 Task: Set Duration of Sprint called Sprint0000000265 in Scrum Project Project0000000089 to 1 week in Jira. Set Duration of Sprint called Sprint0000000266 in Scrum Project Project0000000089 to 2 weeks in Jira. Set Duration of Sprint called Sprint0000000267 in Scrum Project Project0000000089 to 3 weeks in Jira. Create a Sprint called Sprint0000000268 in Scrum Project Project0000000090 in Jira. Create a Sprint called Sprint0000000269 in Scrum Project Project0000000090 in Jira
Action: Mouse moved to (567, 496)
Screenshot: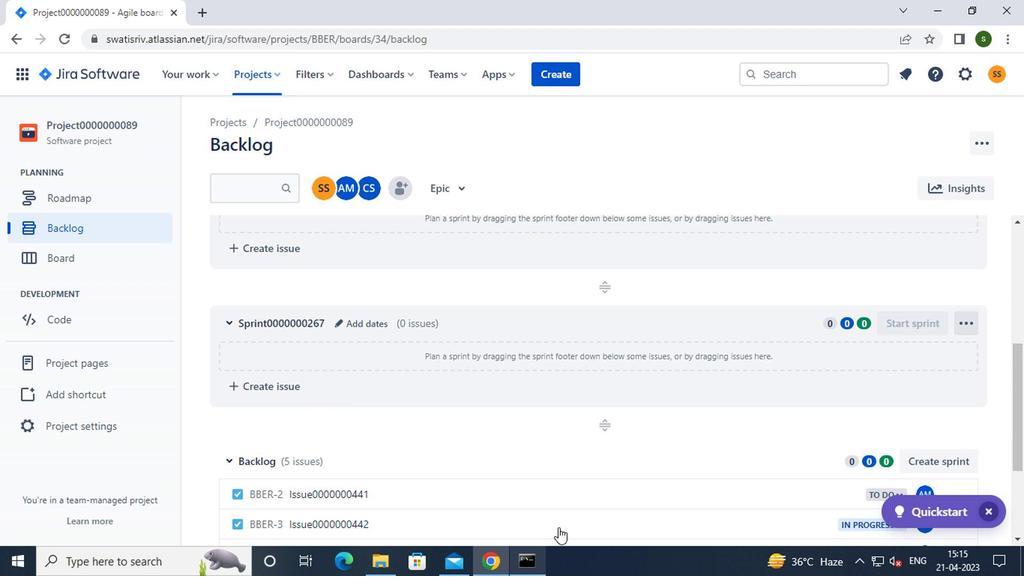
Action: Mouse scrolled (567, 497) with delta (0, 1)
Screenshot: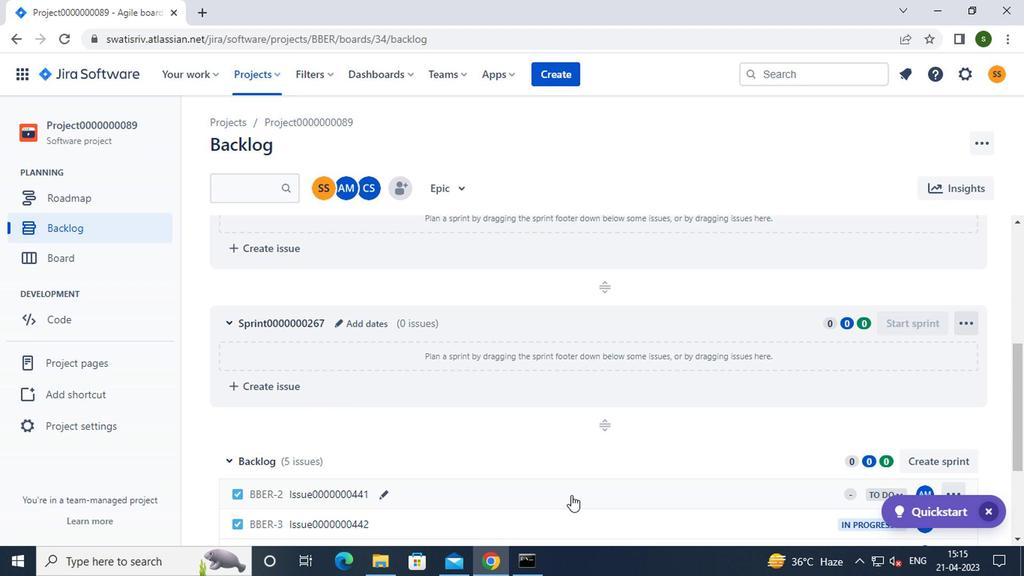 
Action: Mouse scrolled (567, 497) with delta (0, 1)
Screenshot: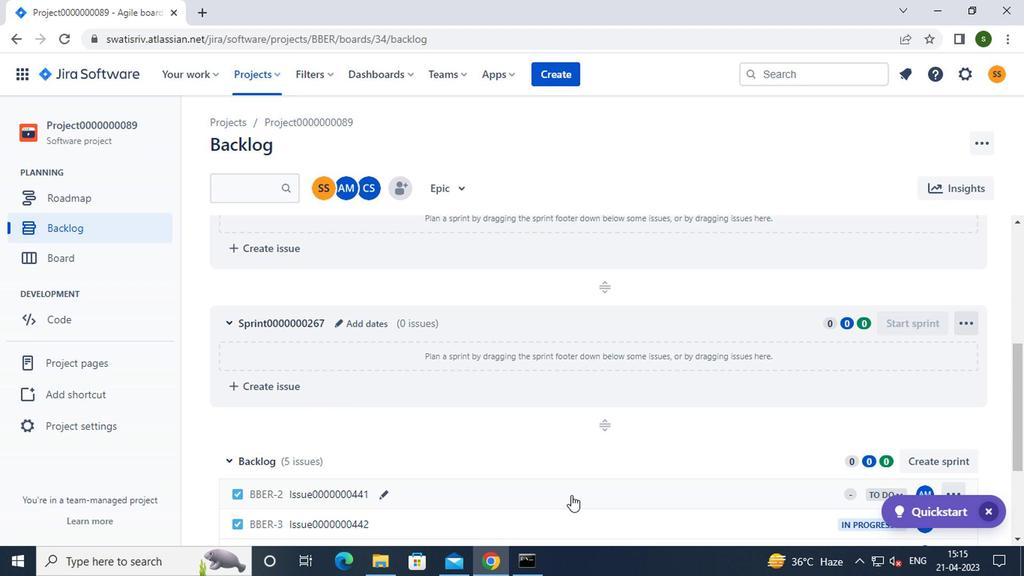 
Action: Mouse scrolled (567, 497) with delta (0, 1)
Screenshot: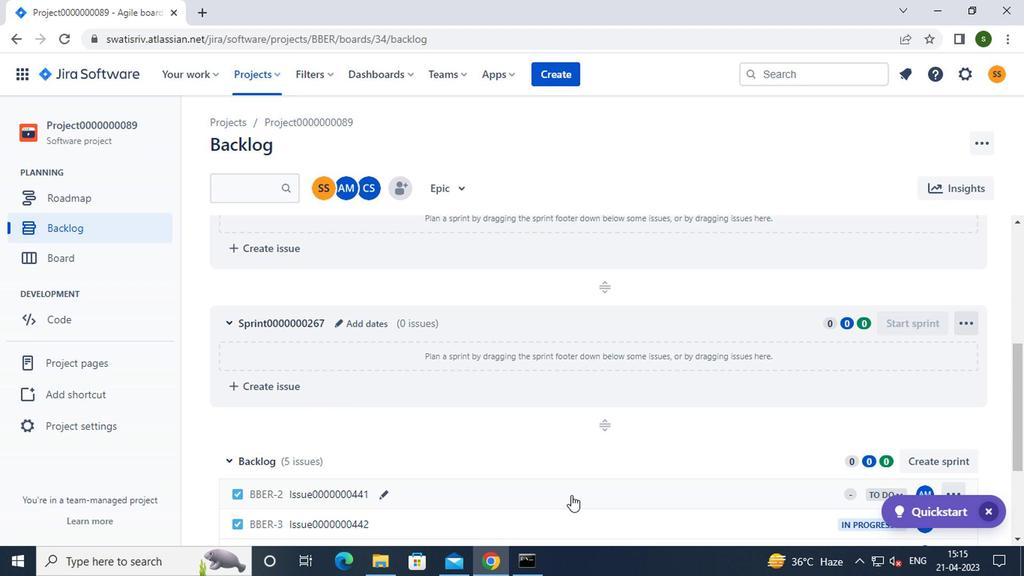 
Action: Mouse scrolled (567, 497) with delta (0, 1)
Screenshot: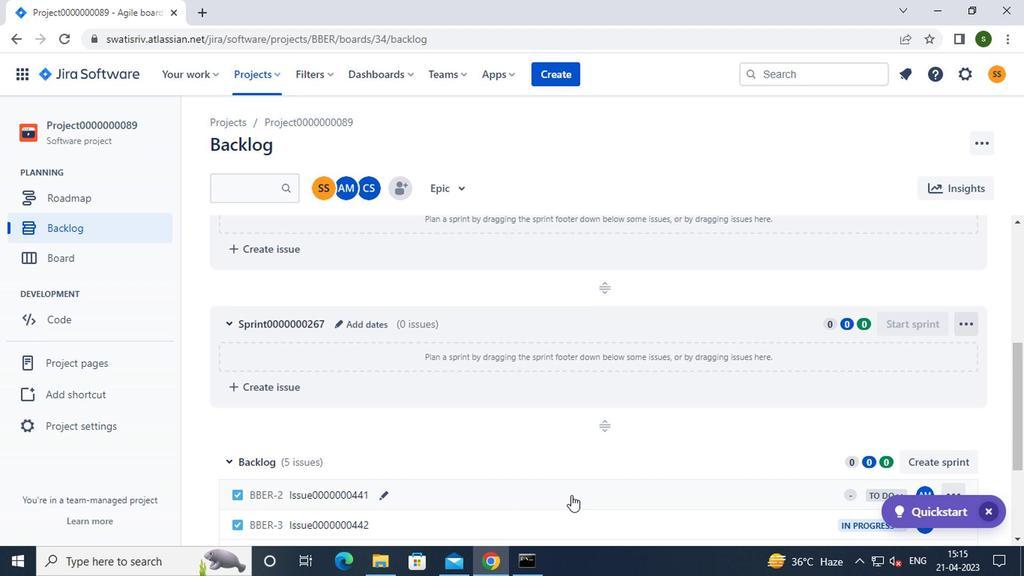 
Action: Mouse moved to (376, 239)
Screenshot: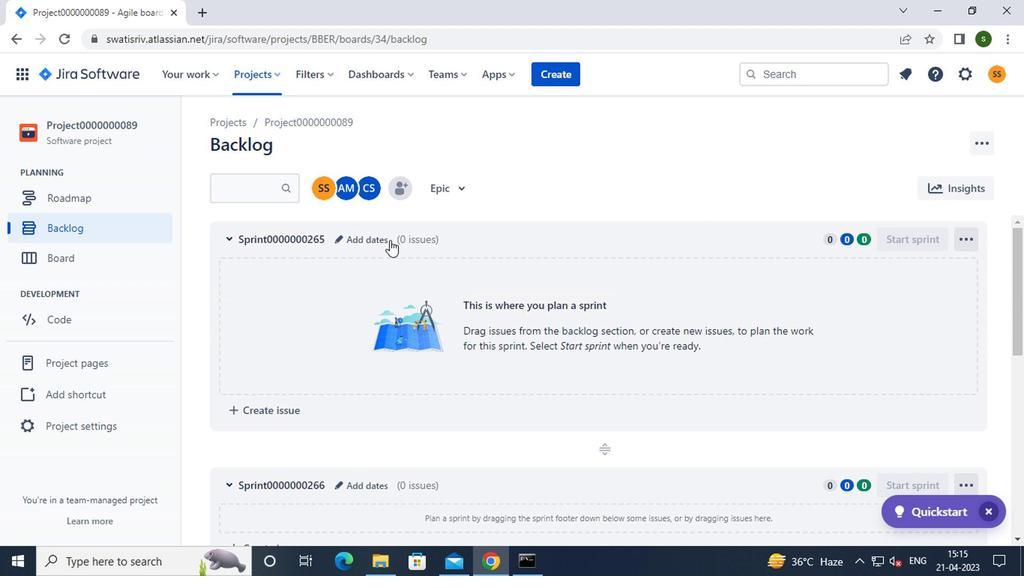 
Action: Mouse pressed left at (376, 239)
Screenshot: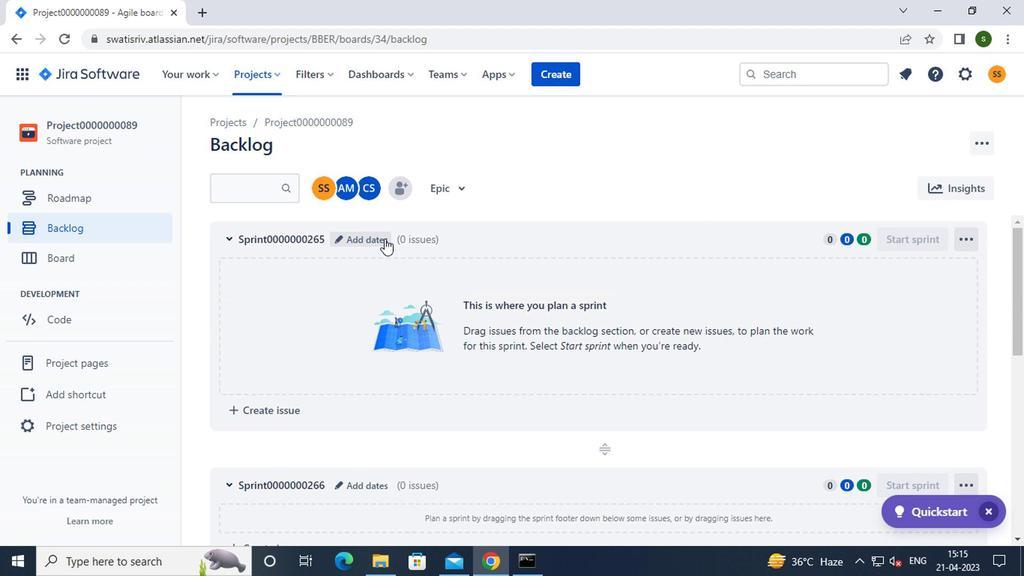 
Action: Mouse moved to (394, 236)
Screenshot: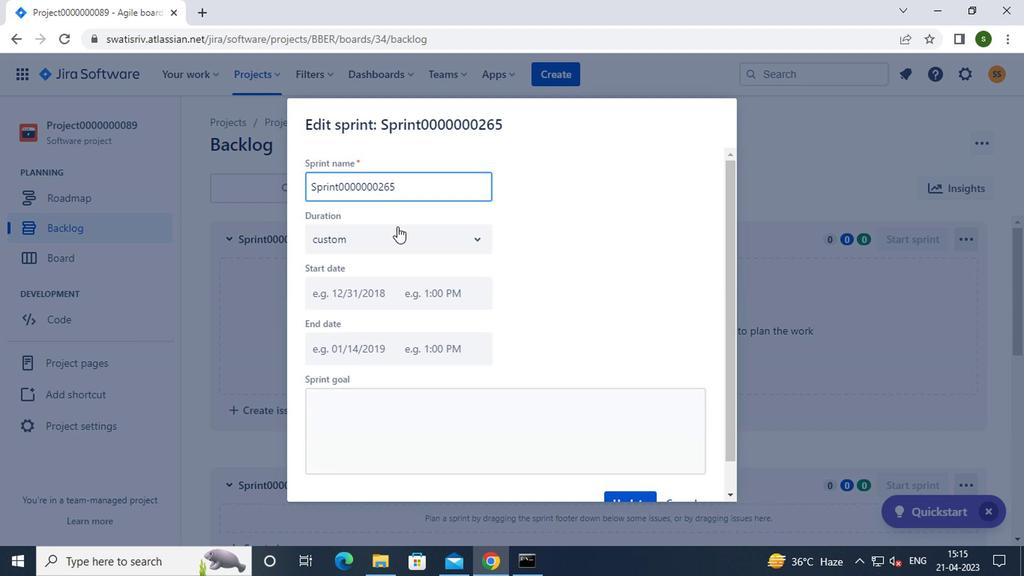 
Action: Mouse pressed left at (394, 236)
Screenshot: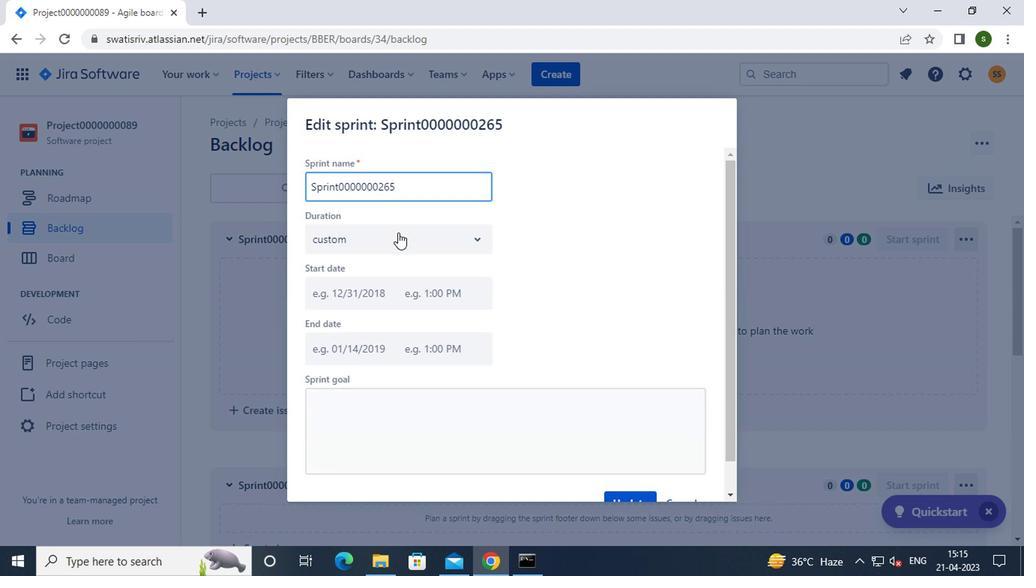 
Action: Mouse moved to (364, 282)
Screenshot: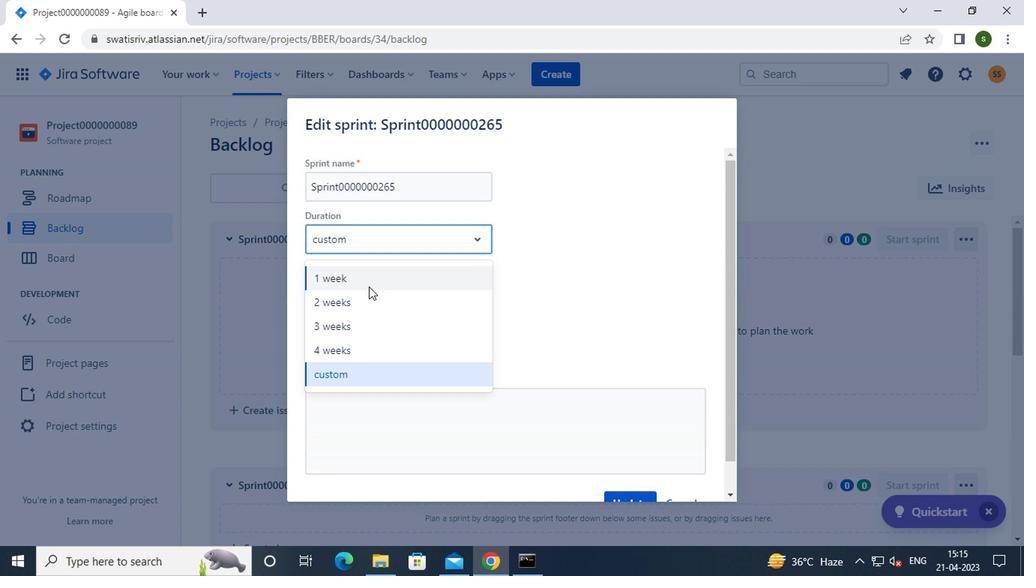 
Action: Mouse pressed left at (364, 282)
Screenshot: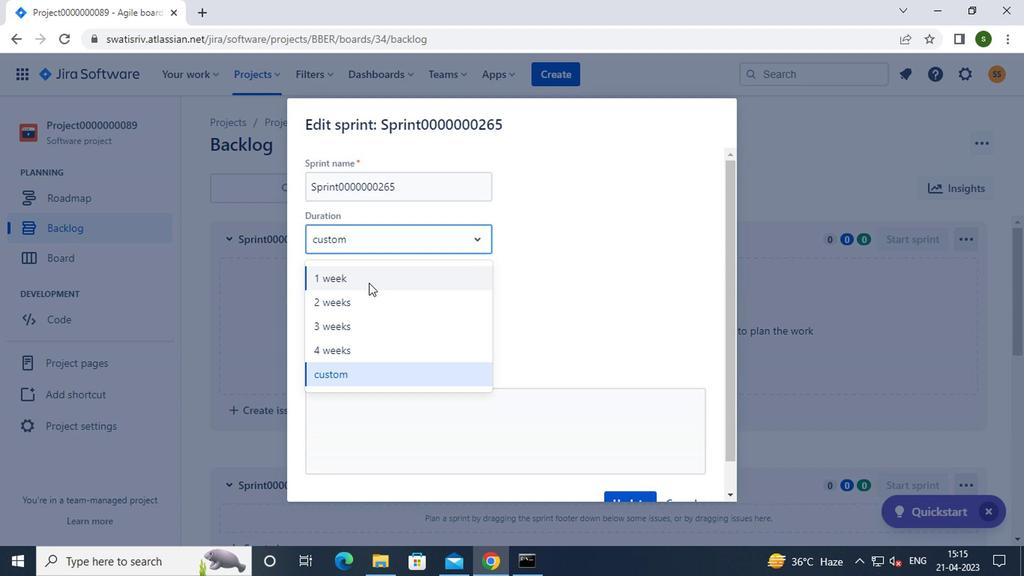 
Action: Mouse moved to (327, 298)
Screenshot: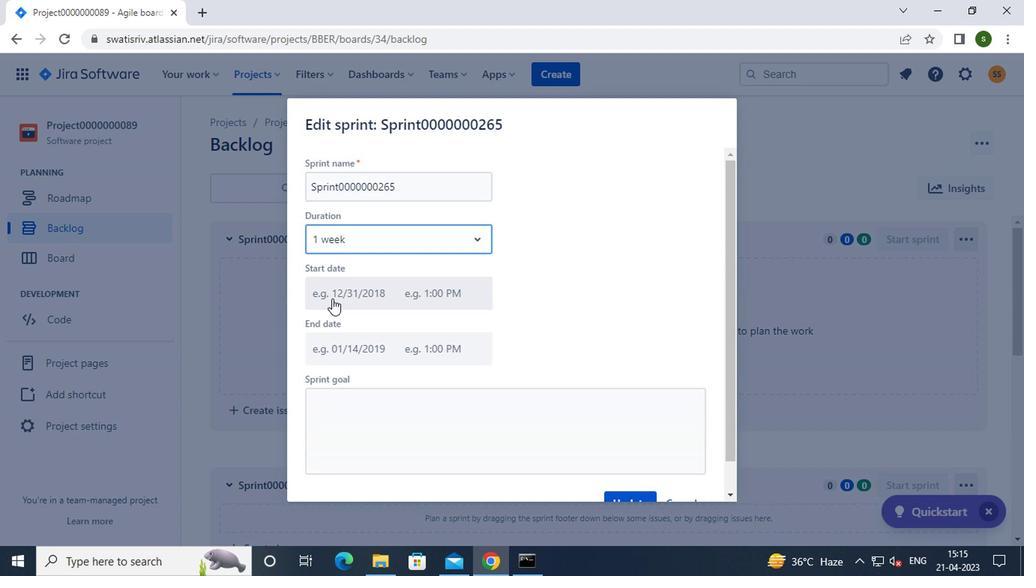 
Action: Mouse pressed left at (327, 298)
Screenshot: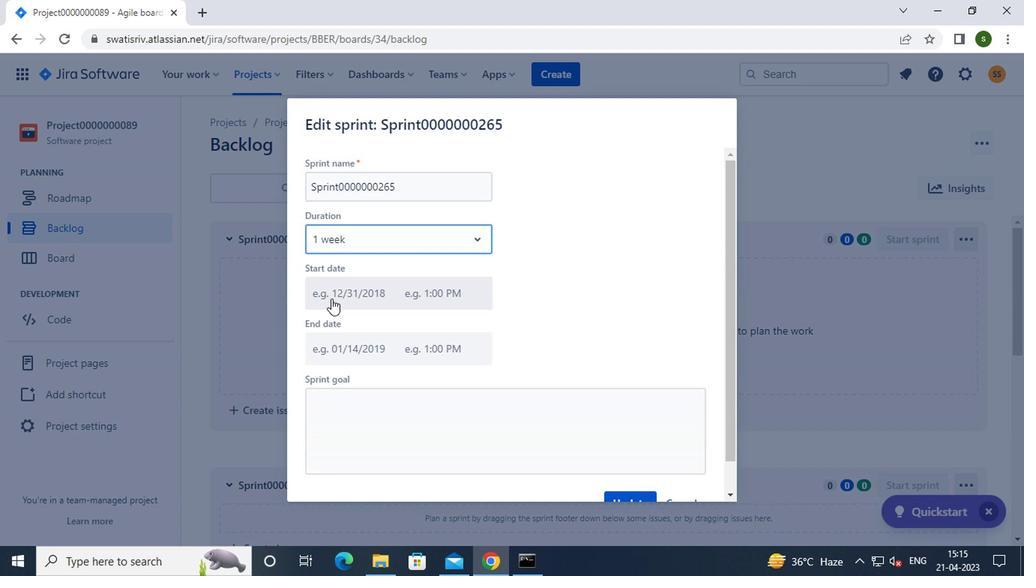 
Action: Mouse moved to (488, 466)
Screenshot: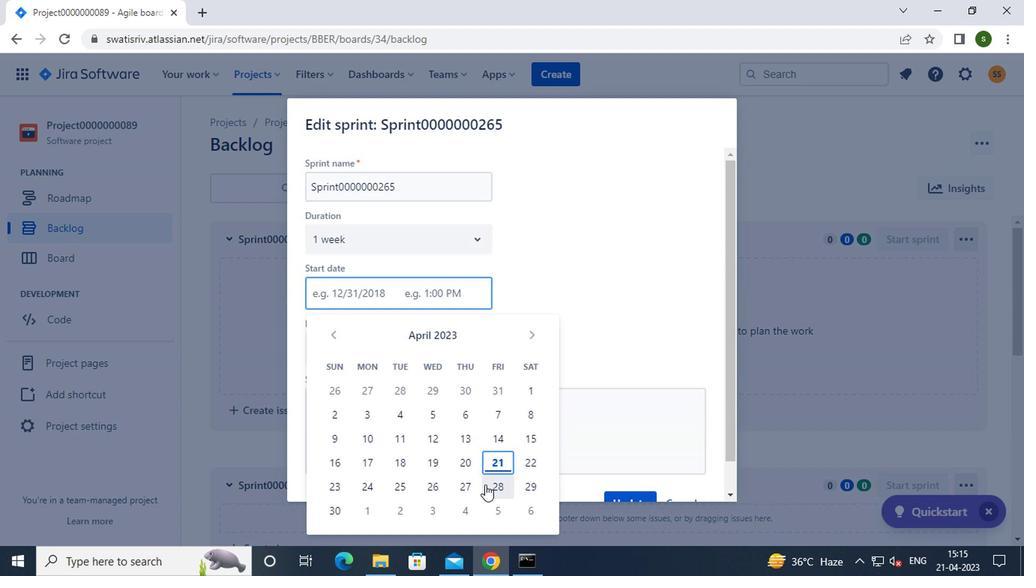 
Action: Mouse pressed left at (488, 466)
Screenshot: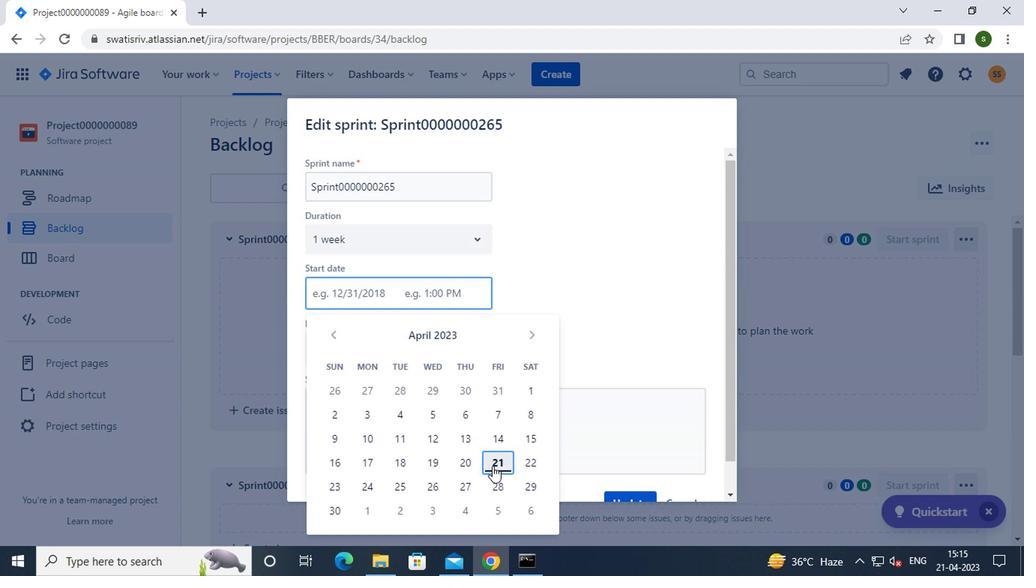 
Action: Mouse moved to (601, 435)
Screenshot: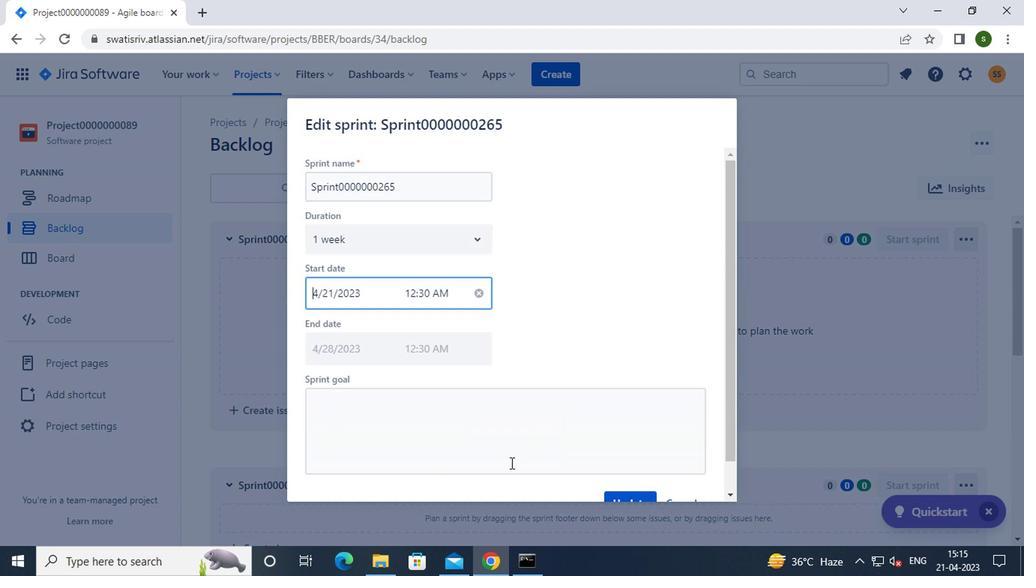 
Action: Mouse scrolled (601, 434) with delta (0, 0)
Screenshot: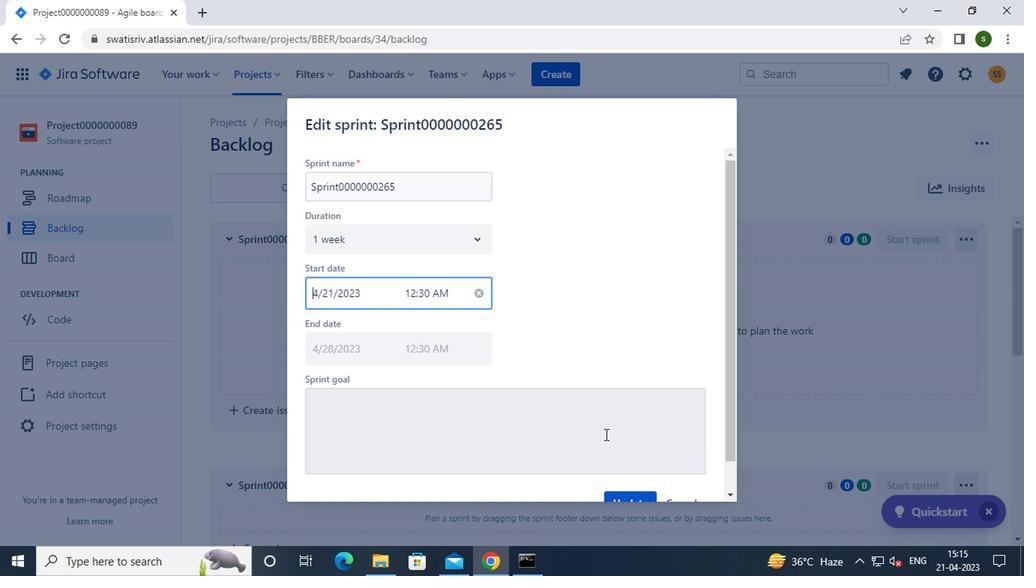
Action: Mouse moved to (622, 477)
Screenshot: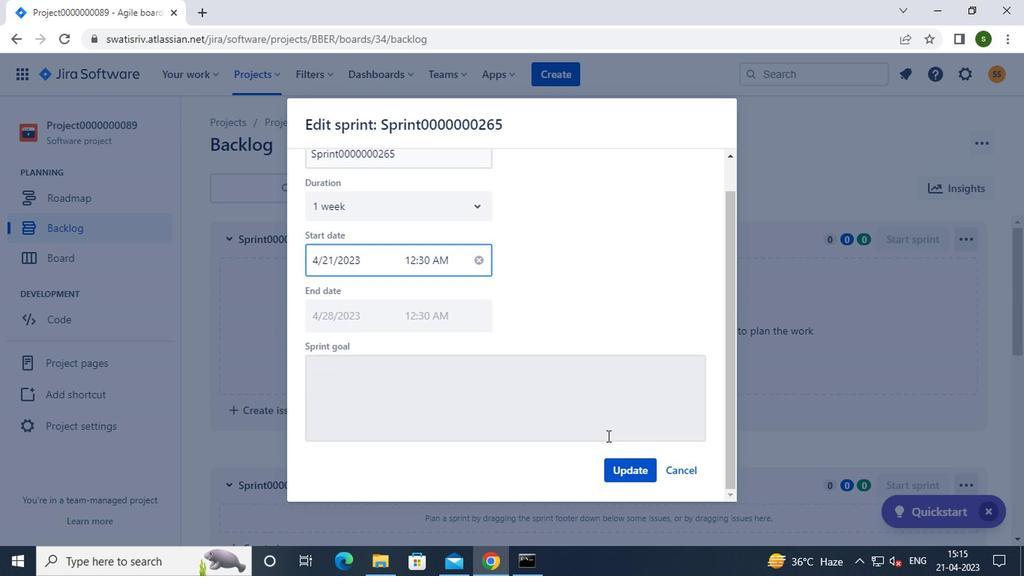 
Action: Mouse pressed left at (622, 477)
Screenshot: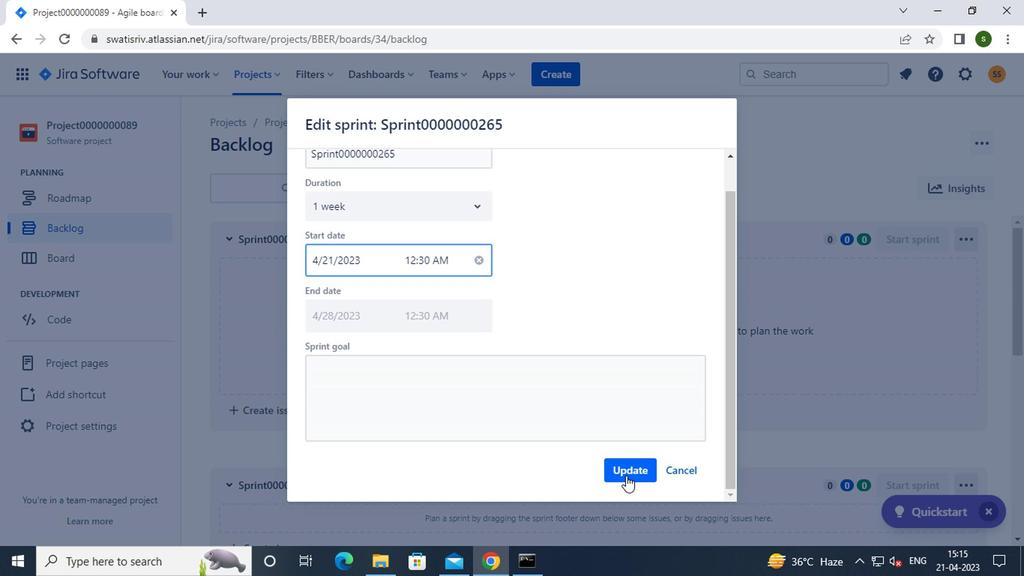 
Action: Mouse moved to (542, 410)
Screenshot: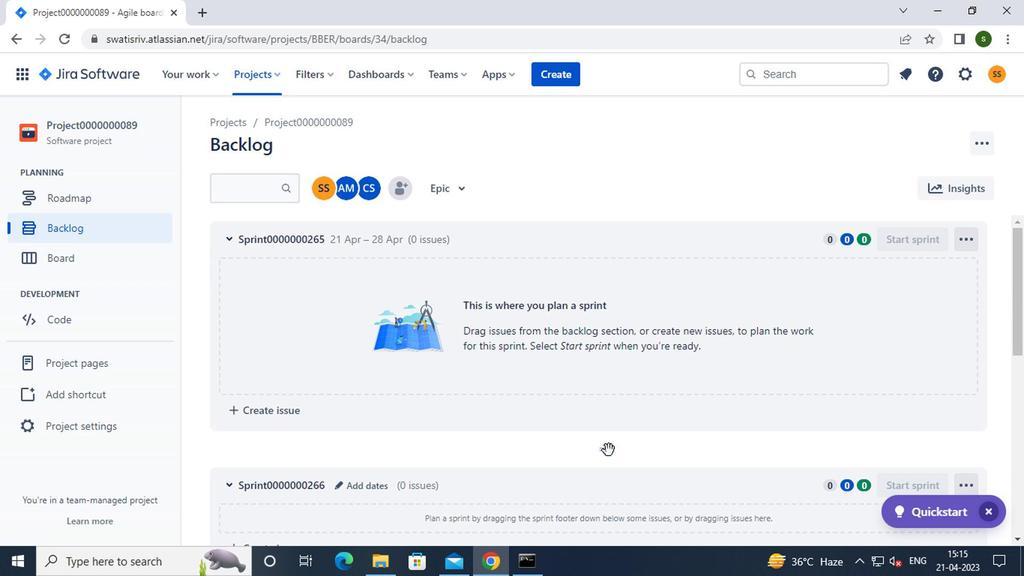 
Action: Mouse scrolled (542, 409) with delta (0, -1)
Screenshot: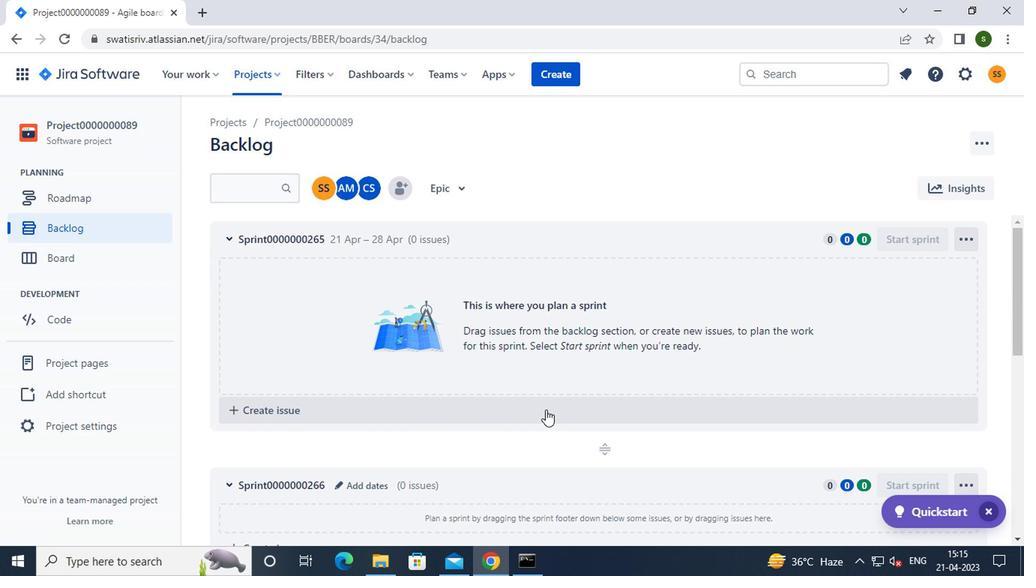 
Action: Mouse scrolled (542, 409) with delta (0, -1)
Screenshot: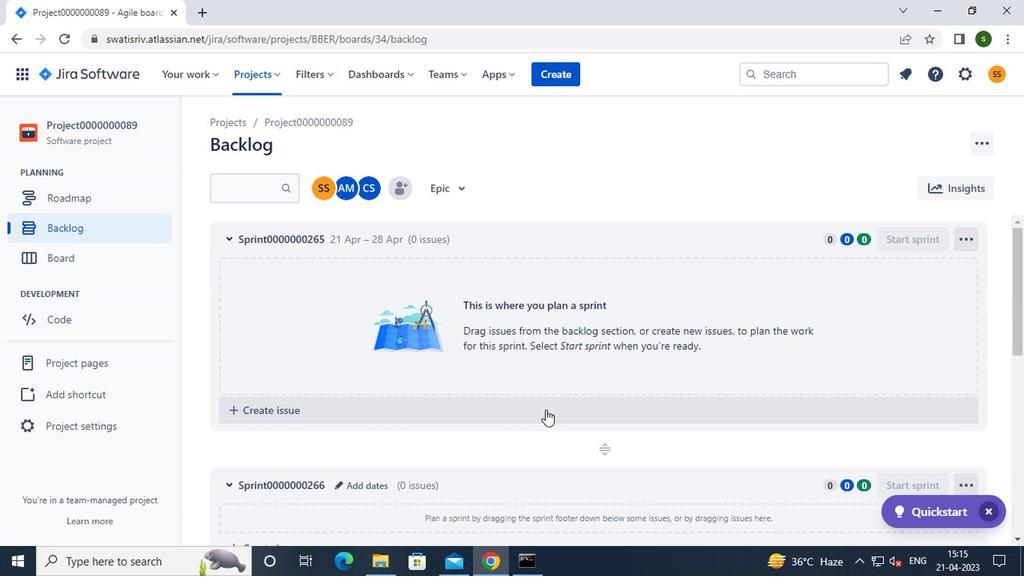 
Action: Mouse moved to (364, 338)
Screenshot: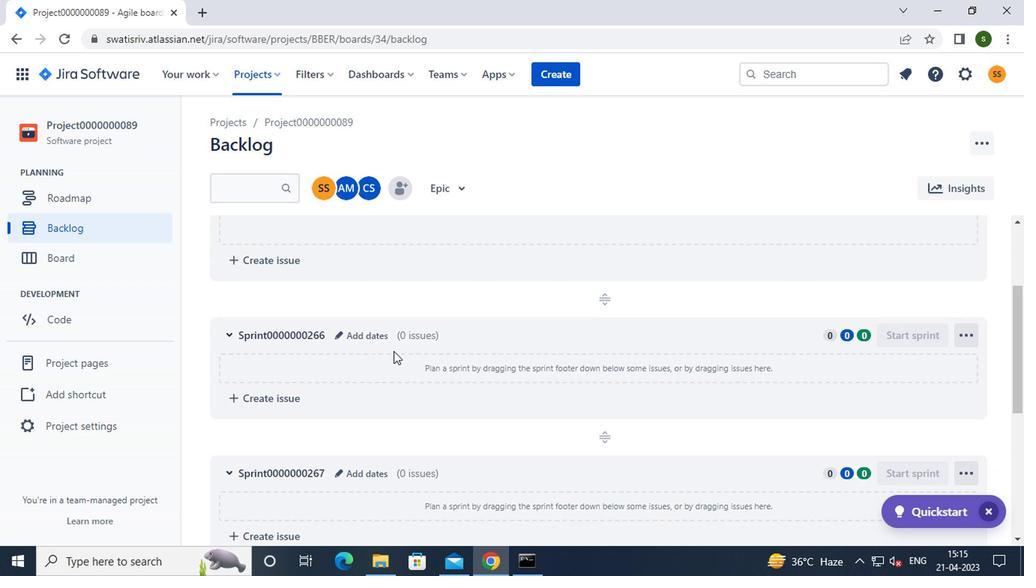 
Action: Mouse pressed left at (364, 338)
Screenshot: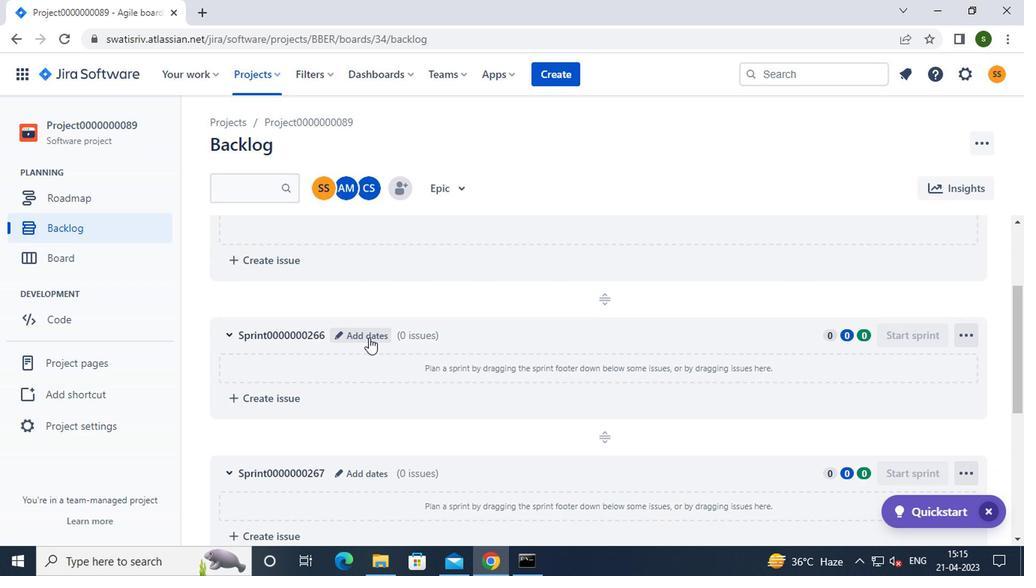 
Action: Mouse moved to (394, 242)
Screenshot: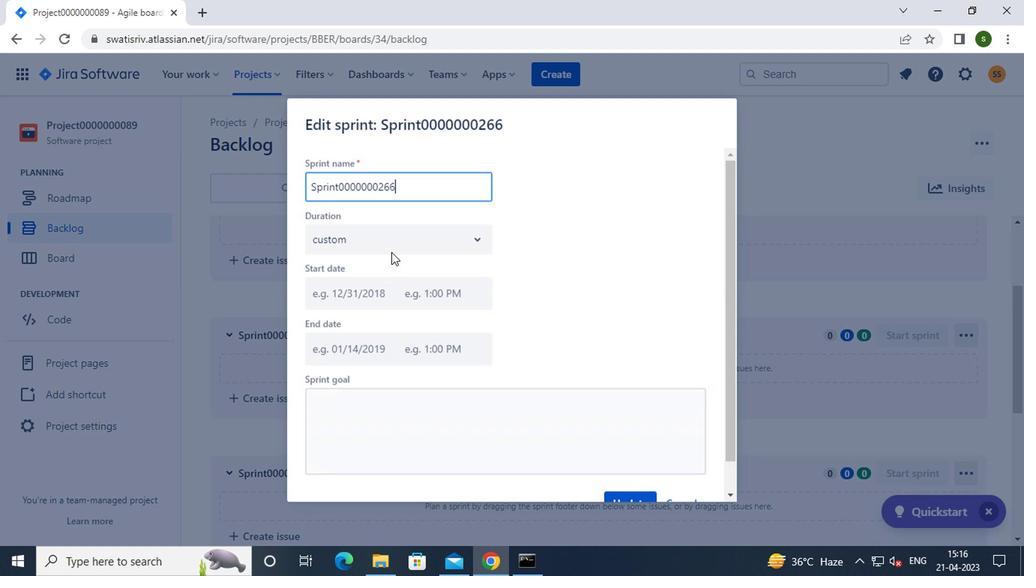 
Action: Mouse pressed left at (394, 242)
Screenshot: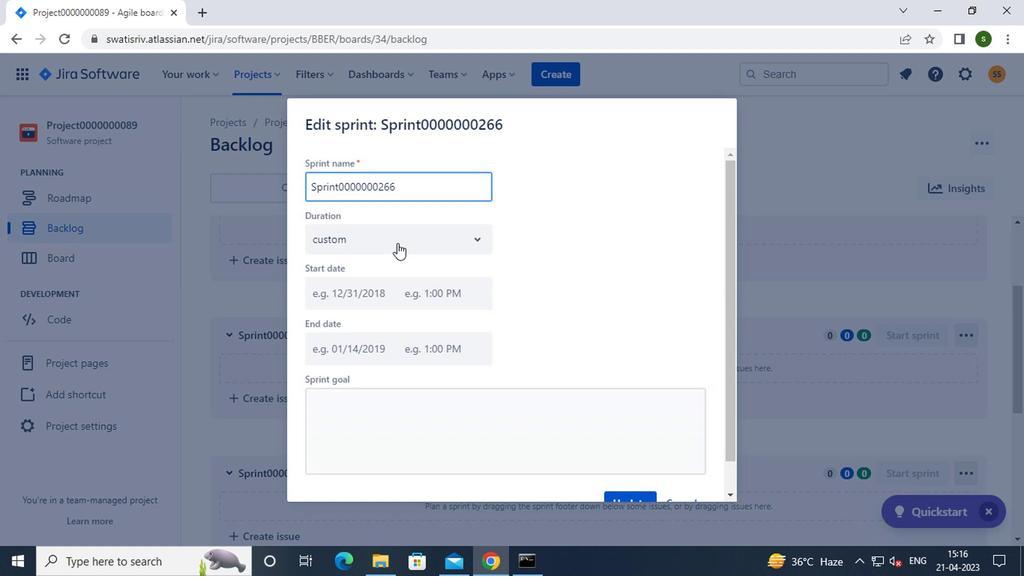 
Action: Mouse moved to (358, 300)
Screenshot: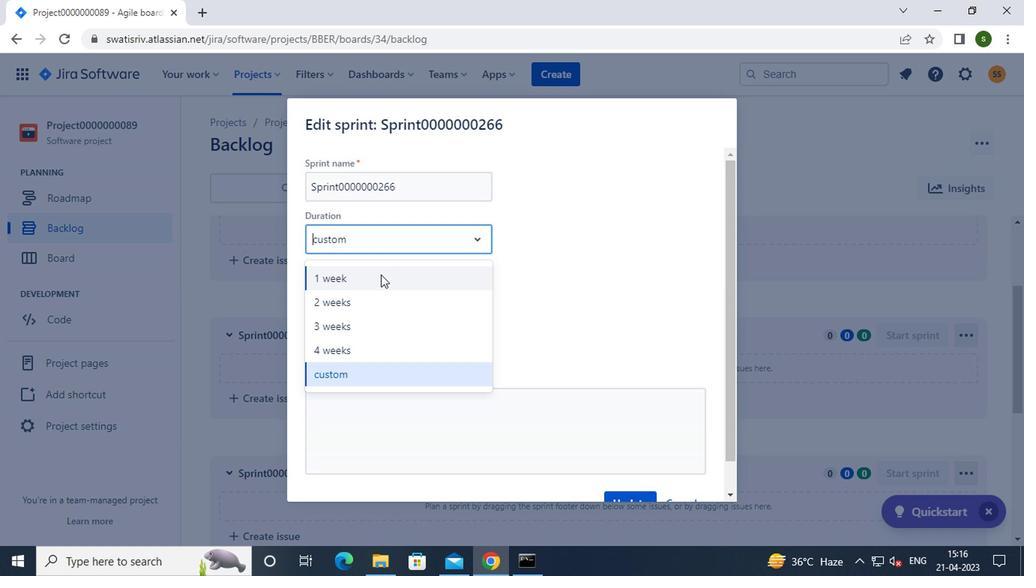 
Action: Mouse pressed left at (358, 300)
Screenshot: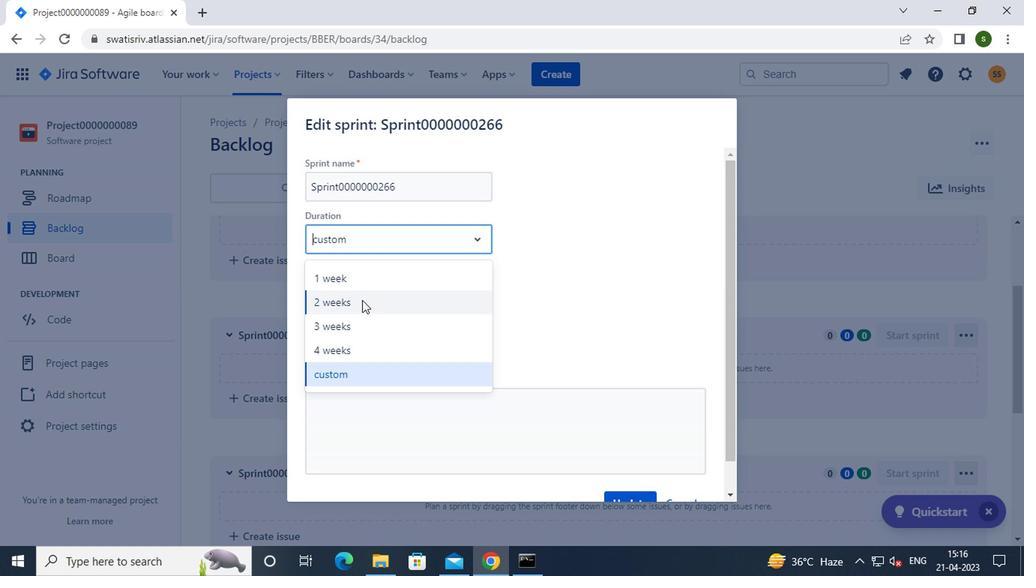 
Action: Mouse moved to (338, 295)
Screenshot: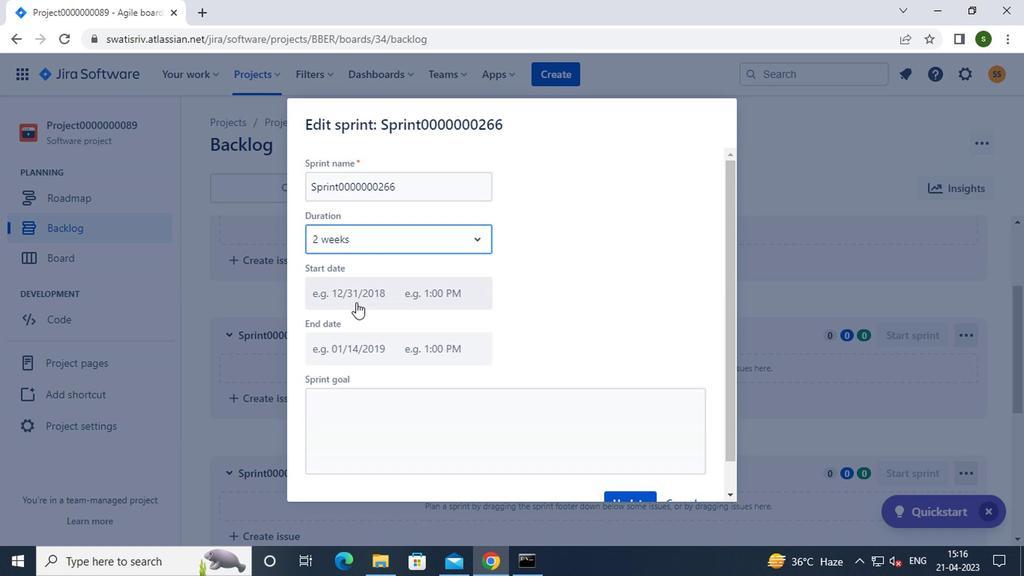 
Action: Mouse pressed left at (338, 295)
Screenshot: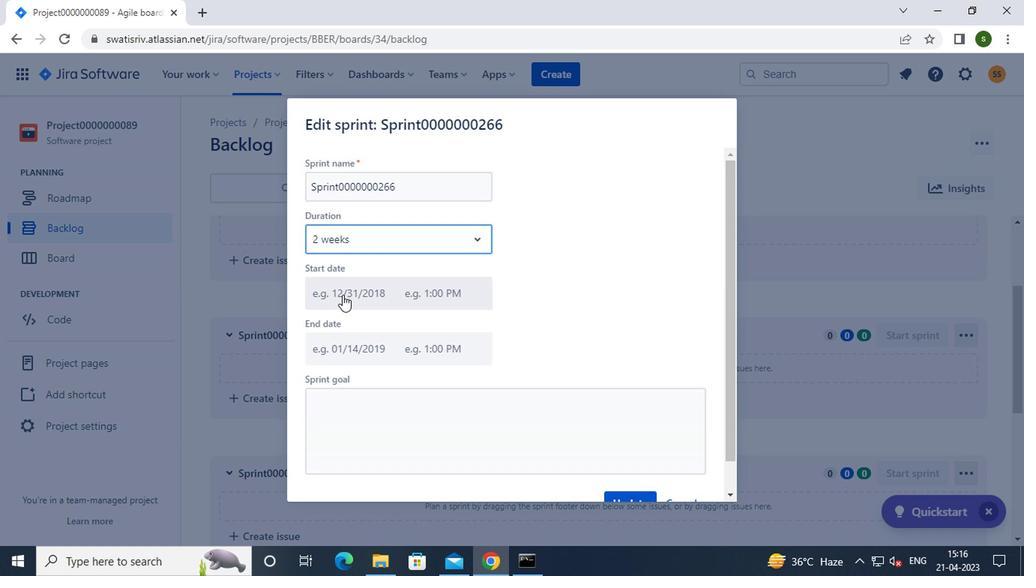 
Action: Mouse moved to (491, 462)
Screenshot: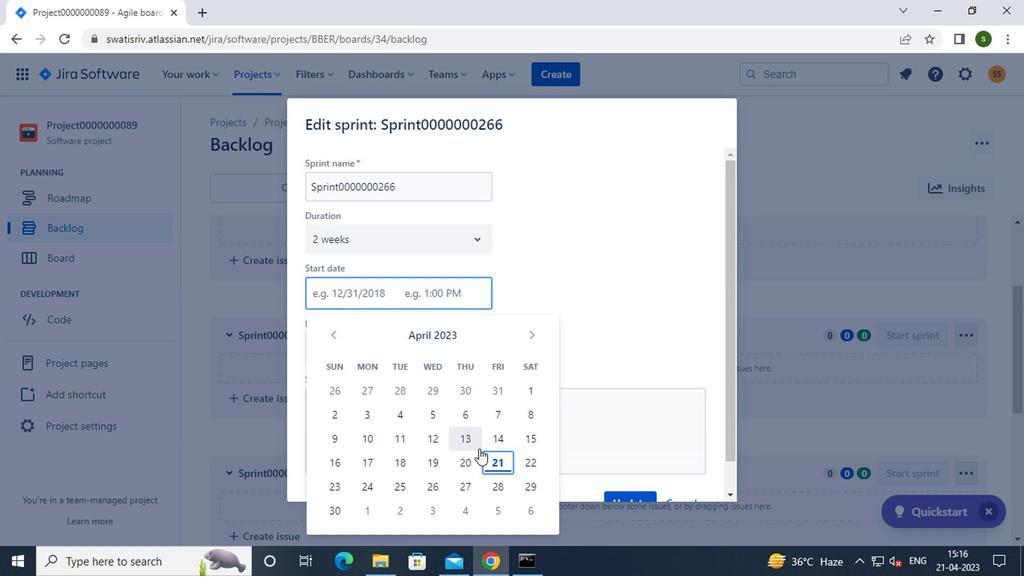 
Action: Mouse pressed left at (491, 462)
Screenshot: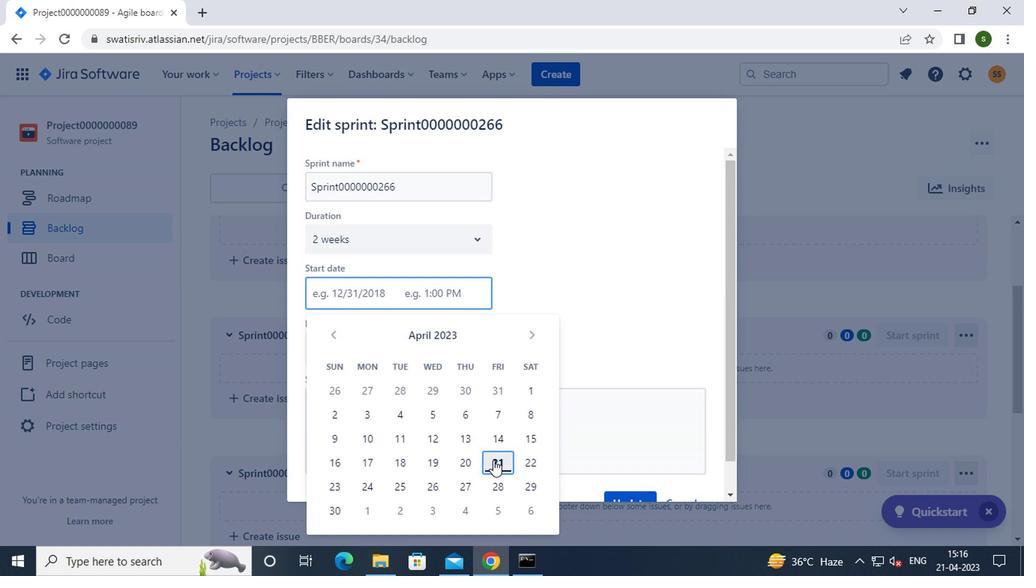 
Action: Mouse moved to (633, 470)
Screenshot: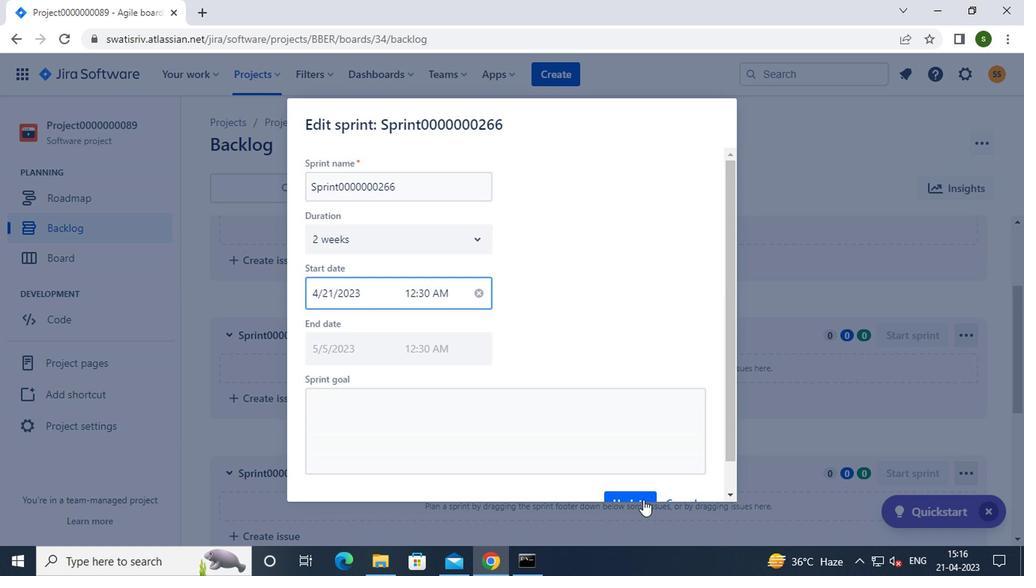 
Action: Mouse scrolled (633, 469) with delta (0, 0)
Screenshot: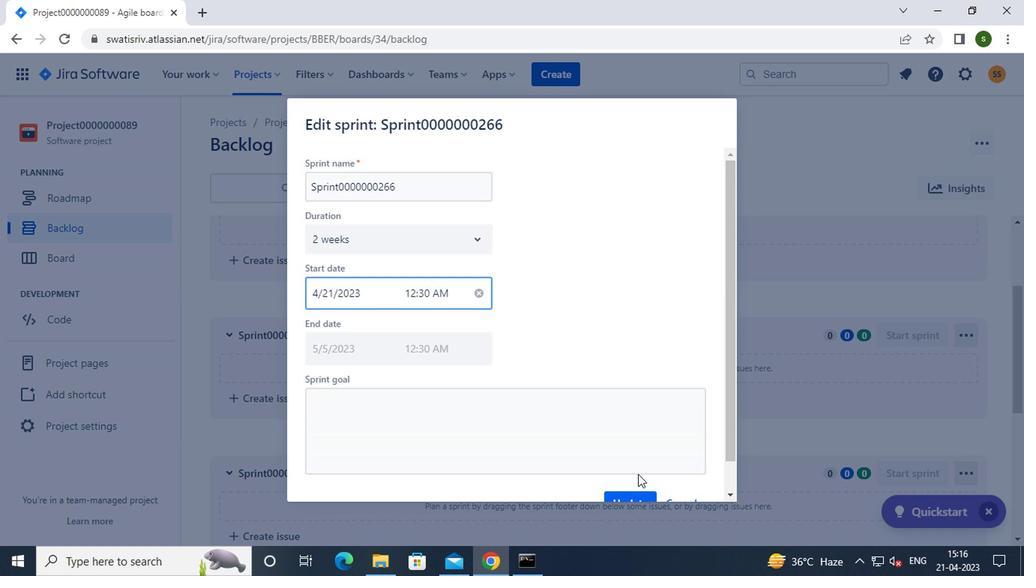 
Action: Mouse moved to (627, 475)
Screenshot: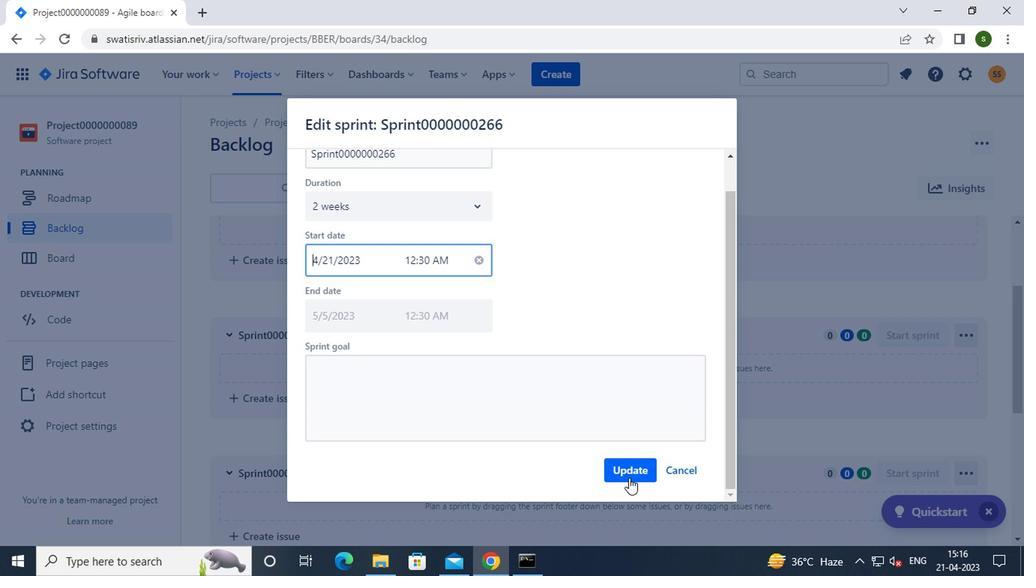 
Action: Mouse pressed left at (627, 475)
Screenshot: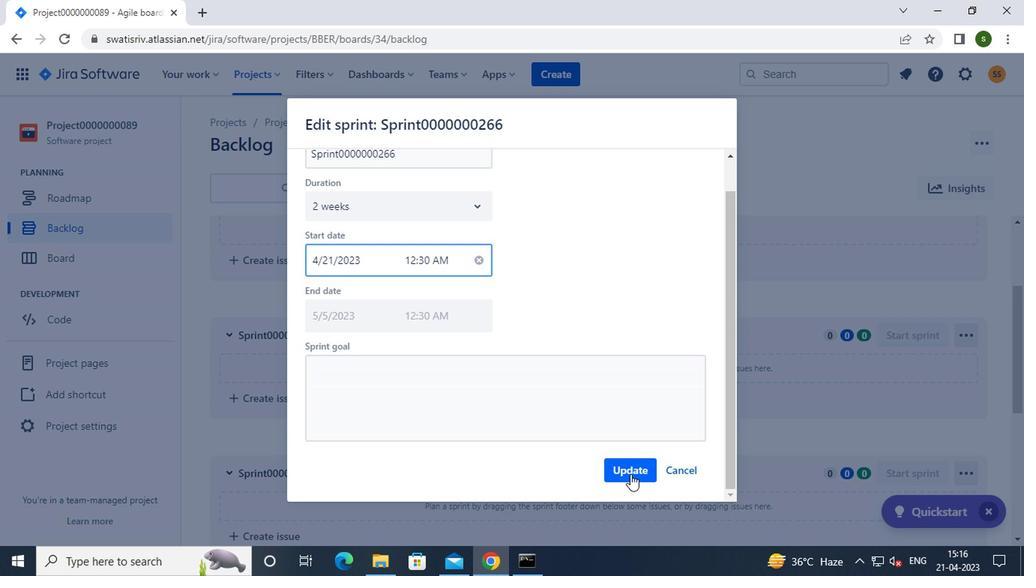 
Action: Mouse moved to (418, 389)
Screenshot: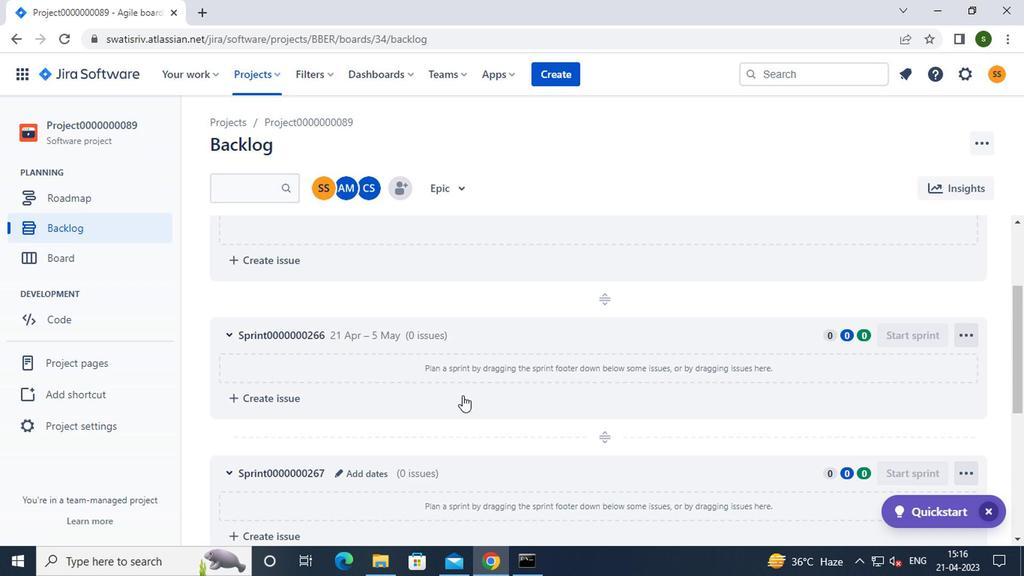 
Action: Mouse scrolled (418, 388) with delta (0, 0)
Screenshot: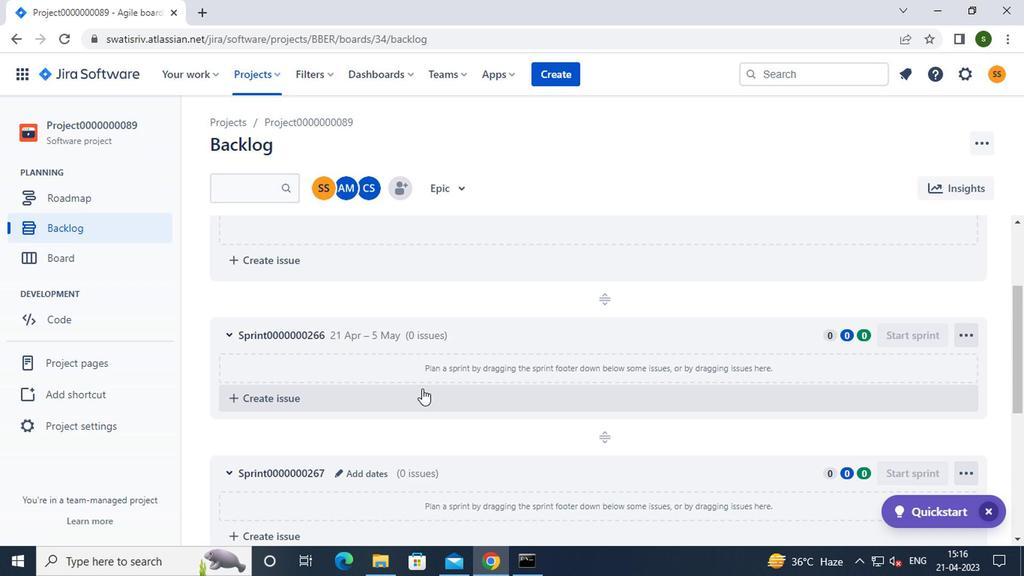 
Action: Mouse scrolled (418, 388) with delta (0, 0)
Screenshot: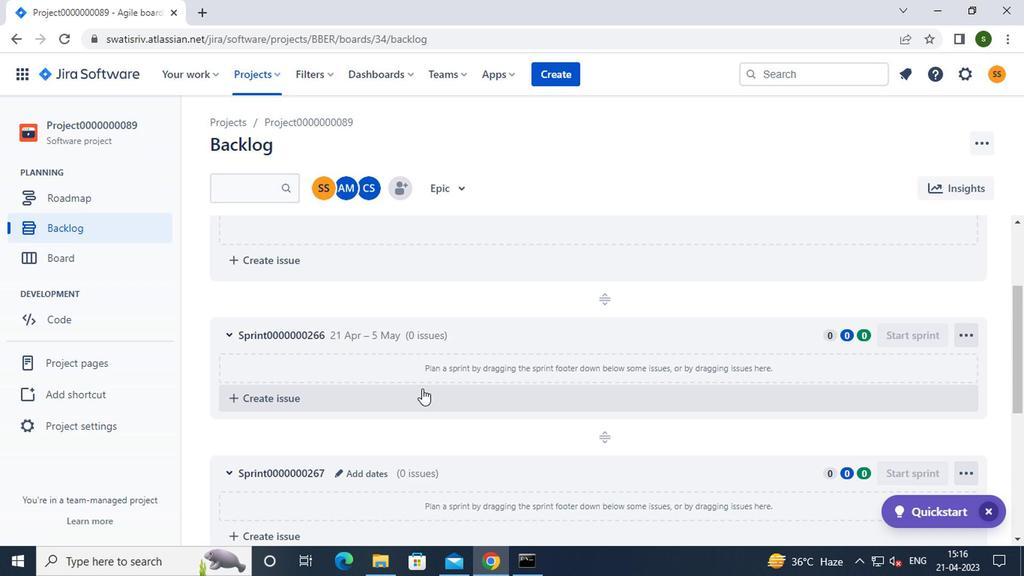 
Action: Mouse moved to (357, 327)
Screenshot: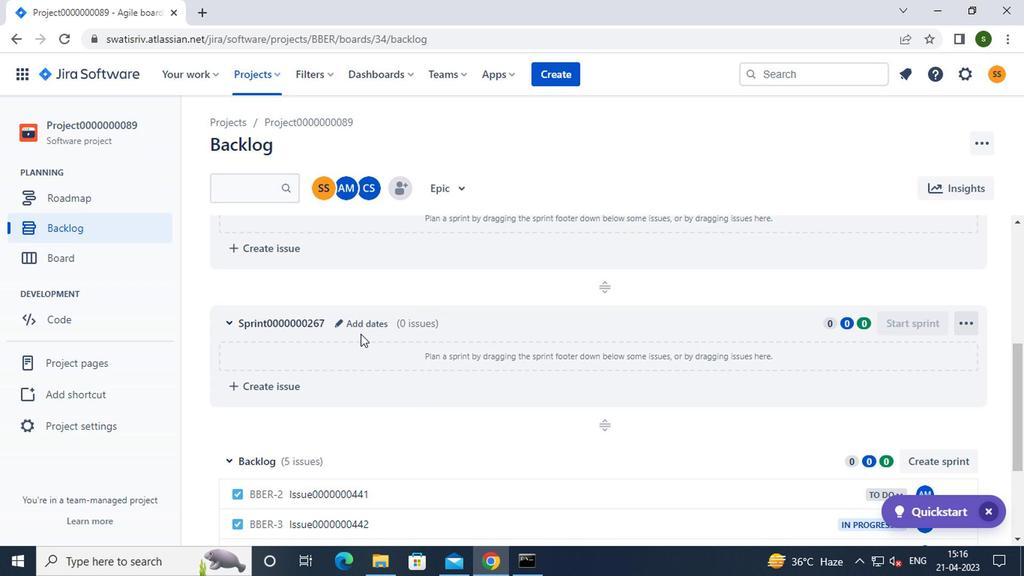
Action: Mouse pressed left at (357, 327)
Screenshot: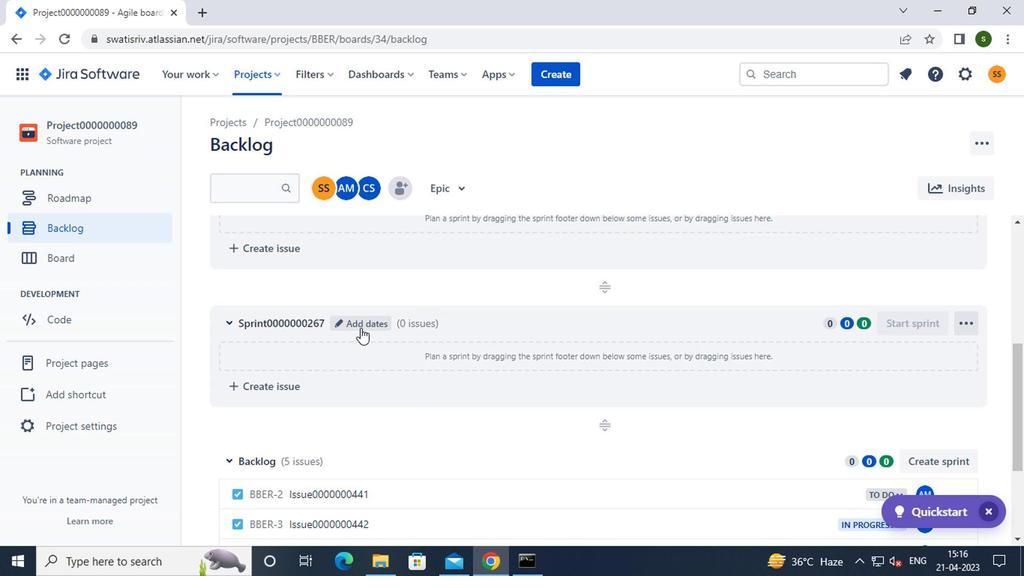 
Action: Mouse moved to (446, 240)
Screenshot: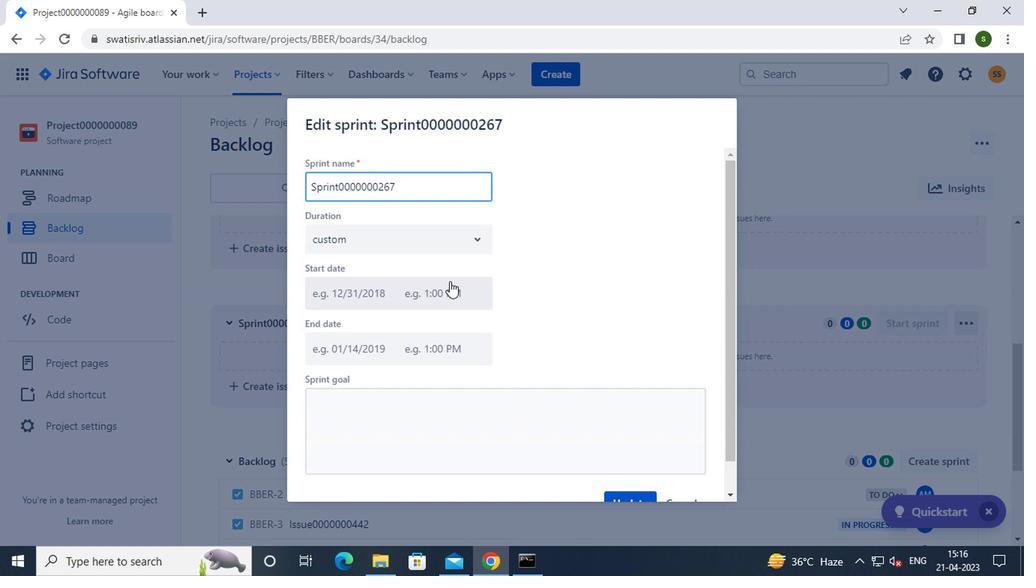 
Action: Mouse pressed left at (446, 240)
Screenshot: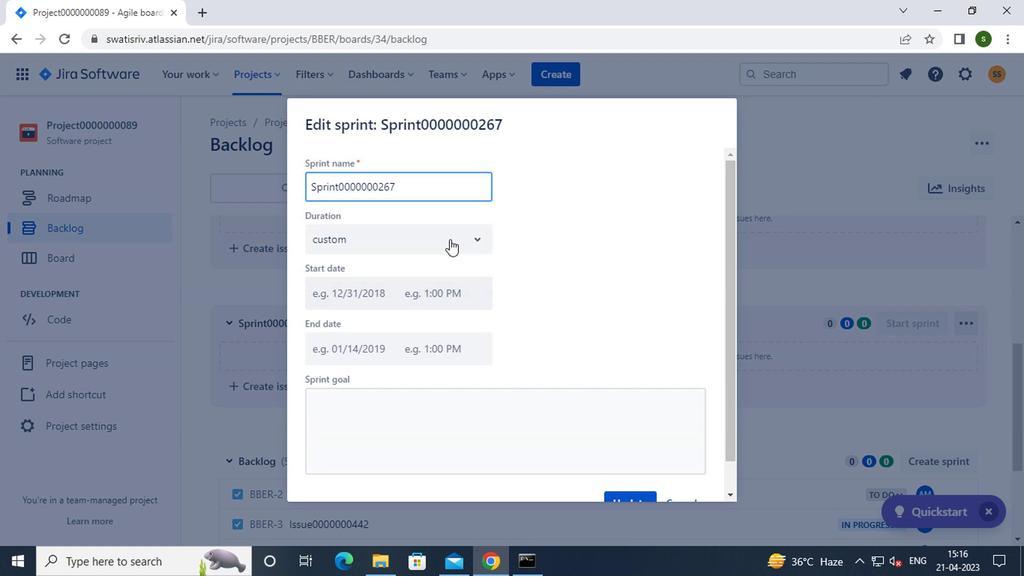 
Action: Mouse moved to (392, 328)
Screenshot: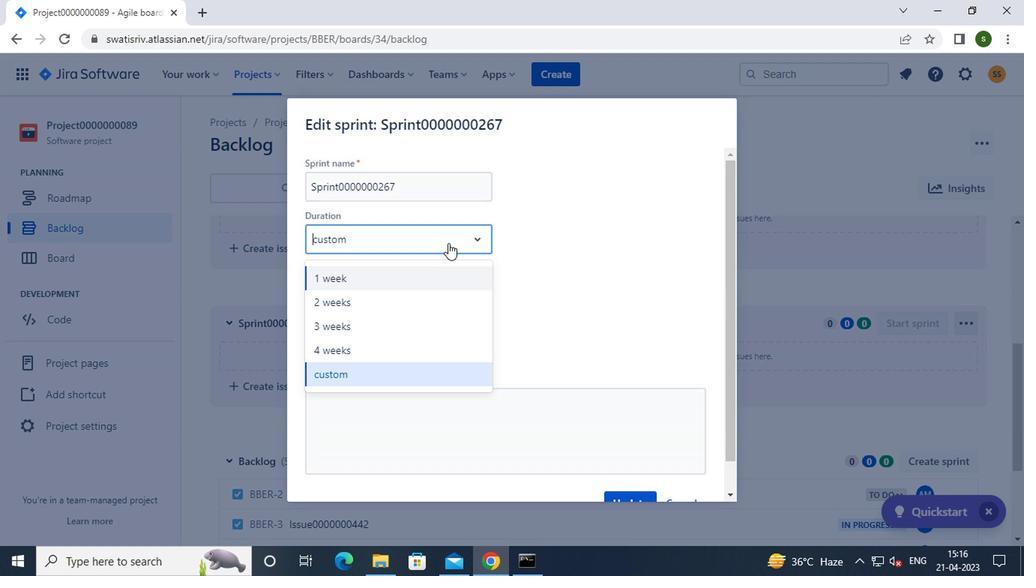 
Action: Mouse pressed left at (392, 328)
Screenshot: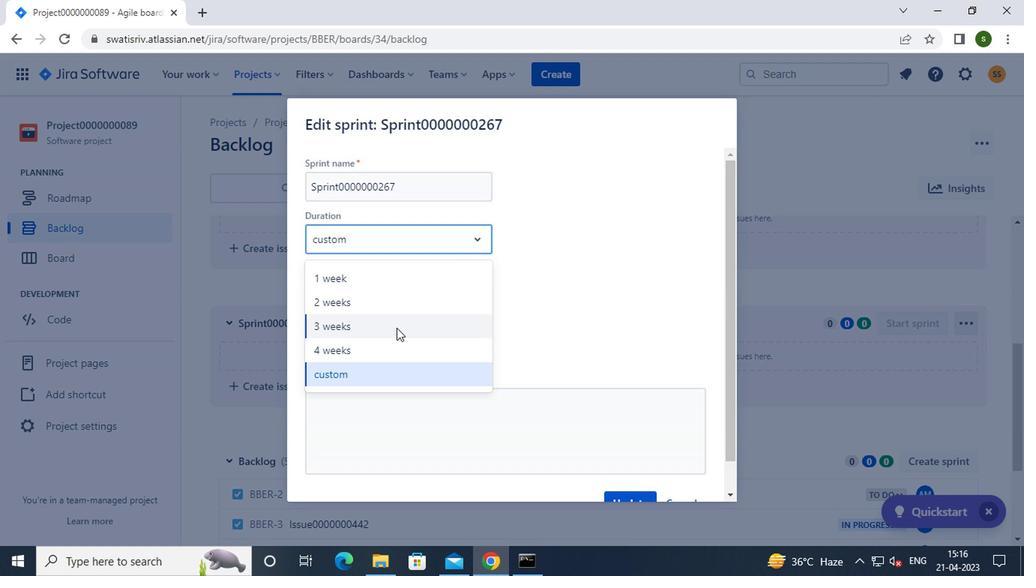 
Action: Mouse moved to (335, 296)
Screenshot: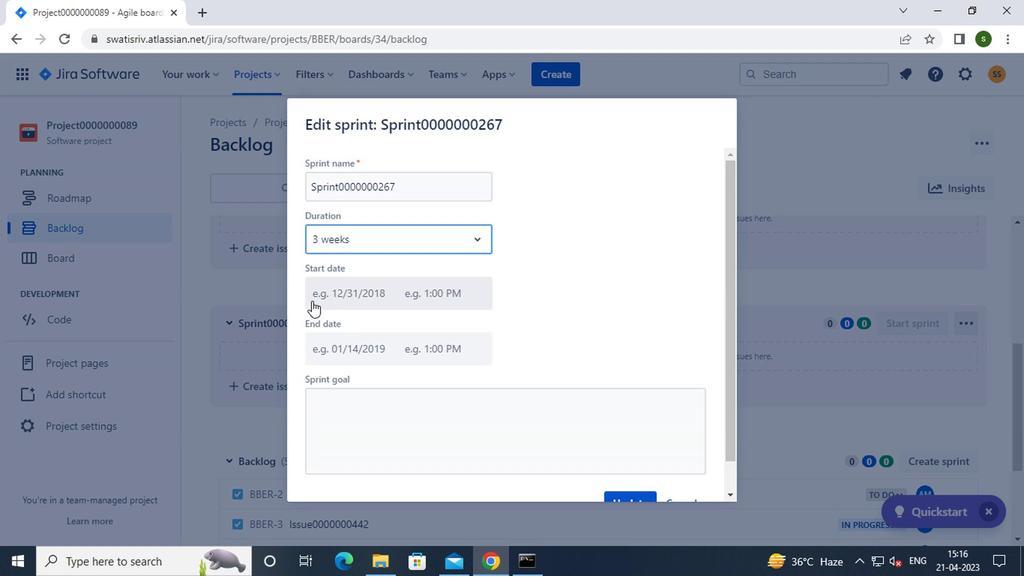 
Action: Mouse pressed left at (335, 296)
Screenshot: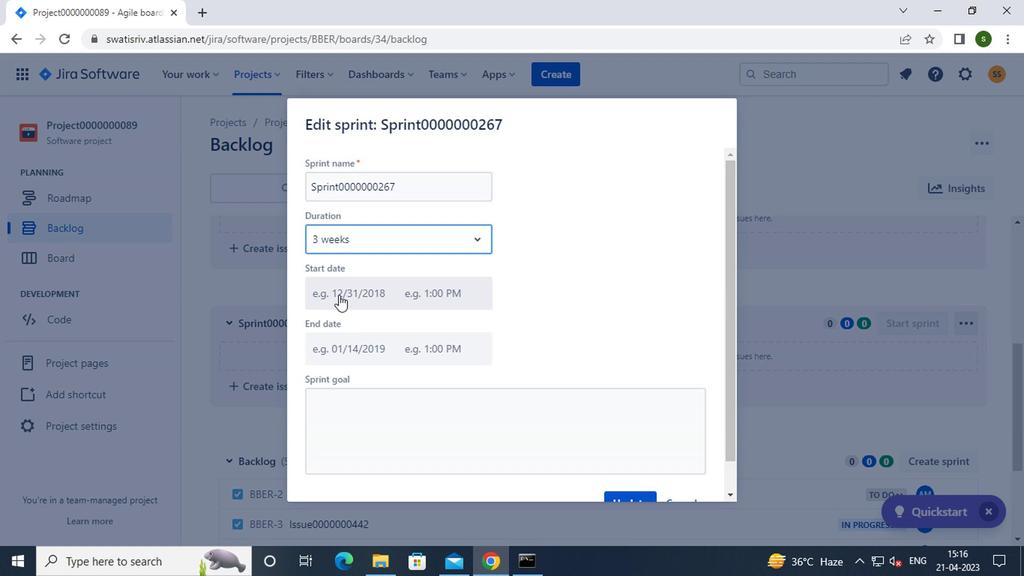 
Action: Mouse moved to (493, 462)
Screenshot: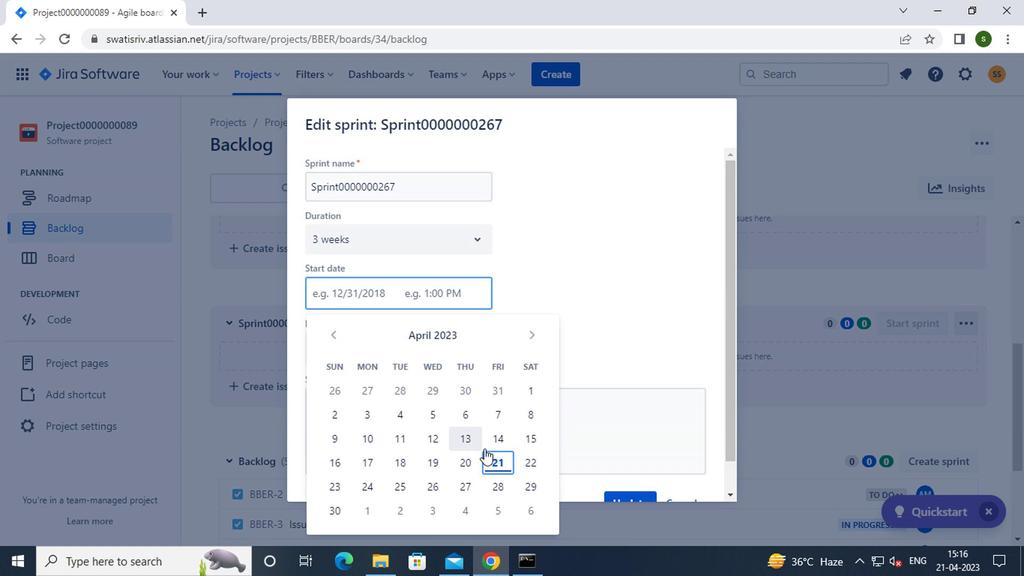 
Action: Mouse pressed left at (493, 462)
Screenshot: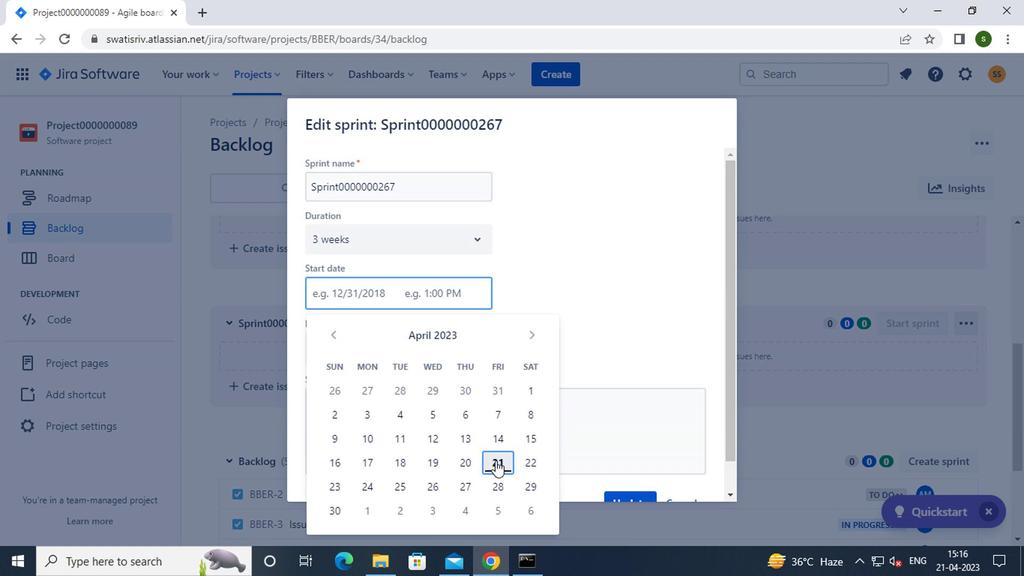 
Action: Mouse moved to (577, 425)
Screenshot: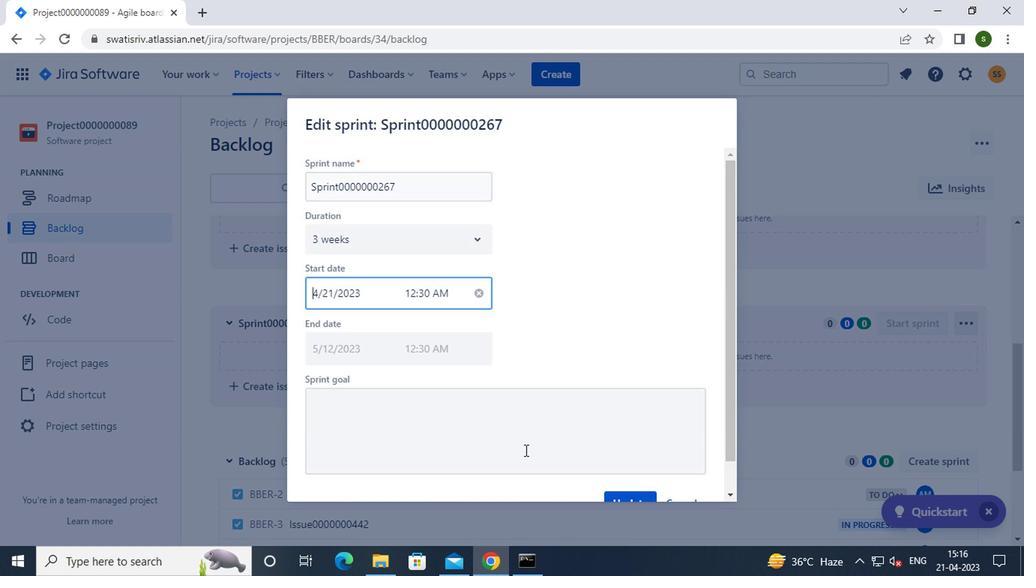 
Action: Mouse scrolled (577, 424) with delta (0, -1)
Screenshot: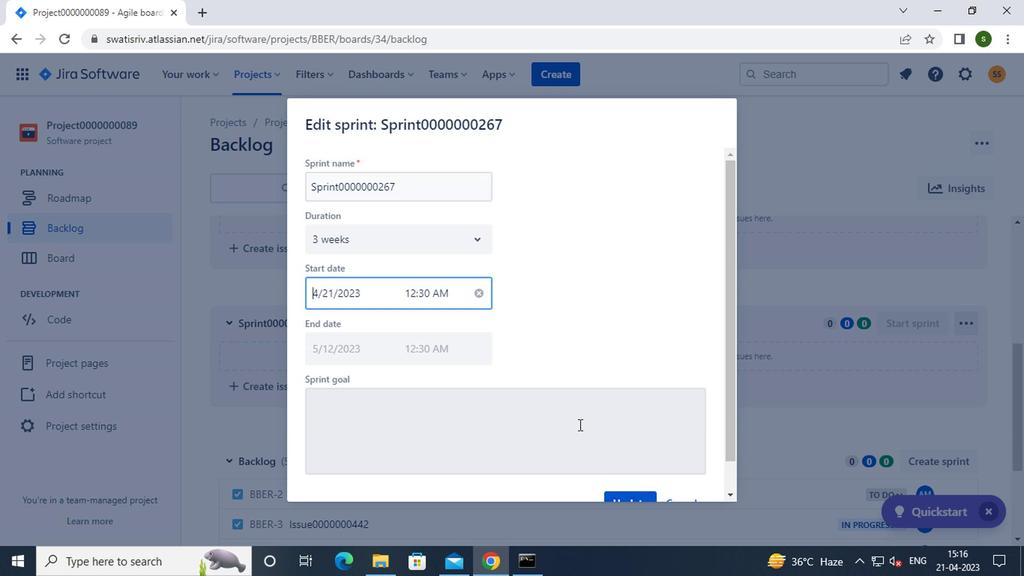 
Action: Mouse moved to (640, 470)
Screenshot: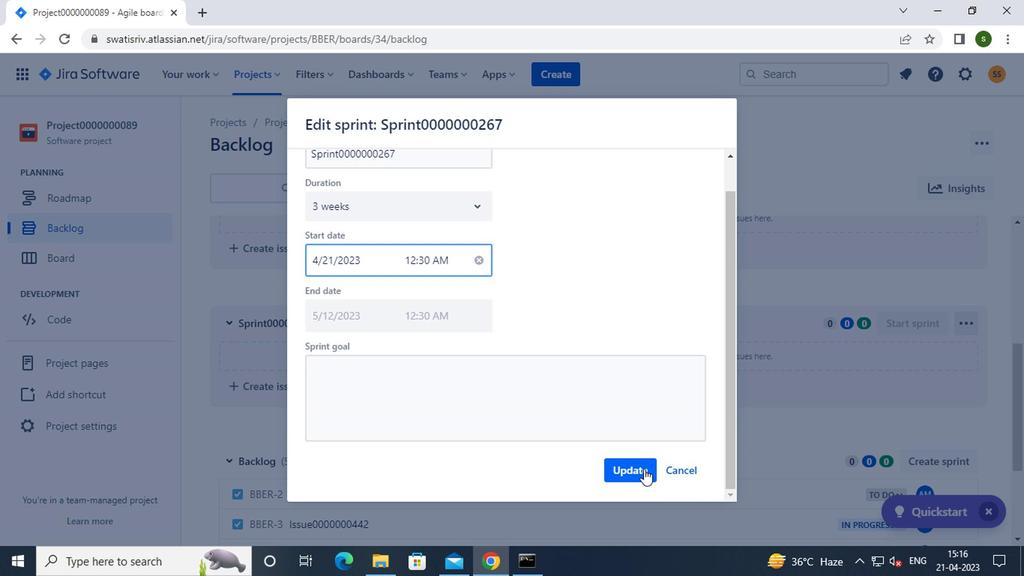 
Action: Mouse pressed left at (640, 470)
Screenshot: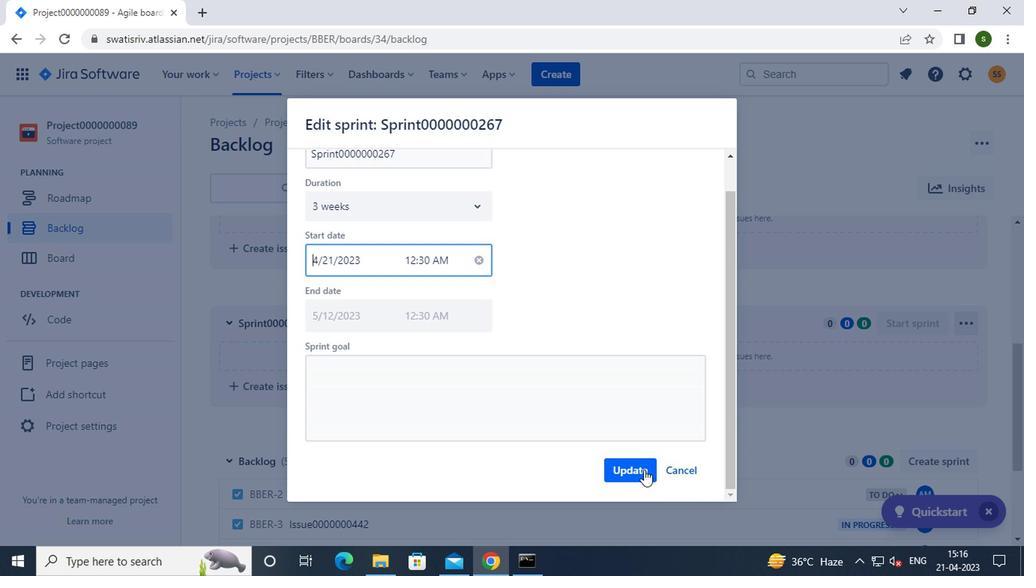 
Action: Mouse moved to (264, 78)
Screenshot: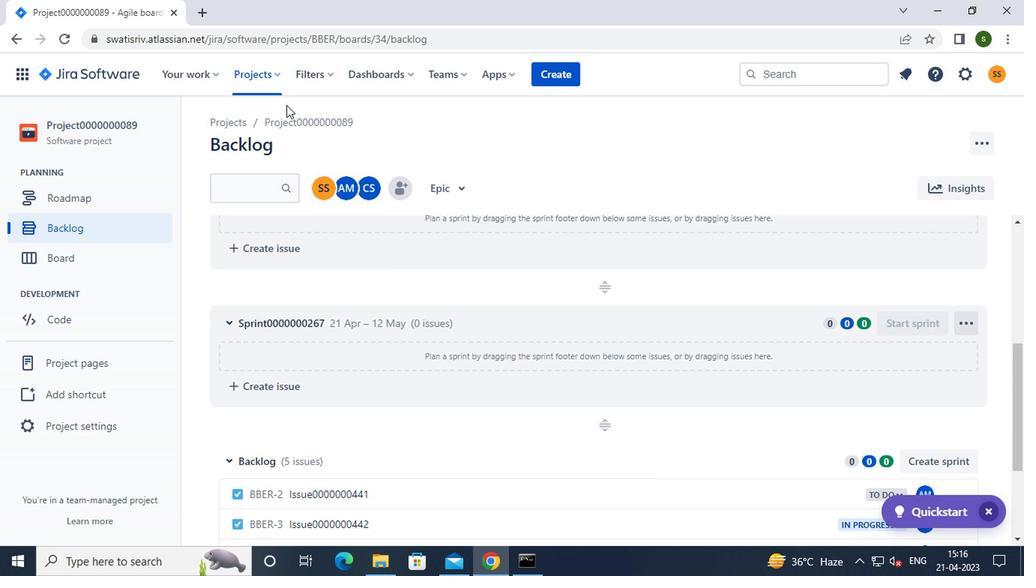 
Action: Mouse pressed left at (264, 78)
Screenshot: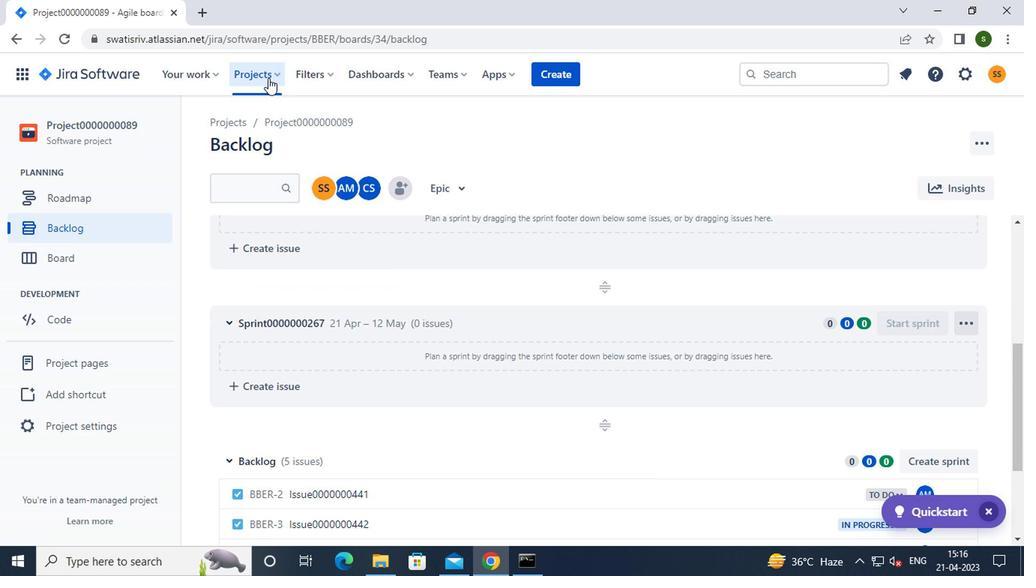 
Action: Mouse moved to (322, 182)
Screenshot: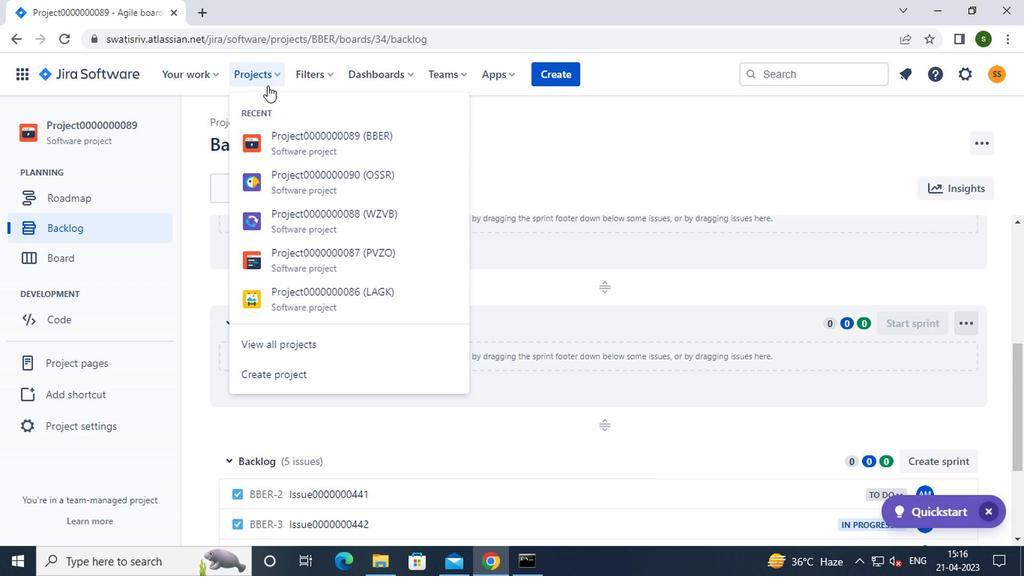 
Action: Mouse pressed left at (322, 182)
Screenshot: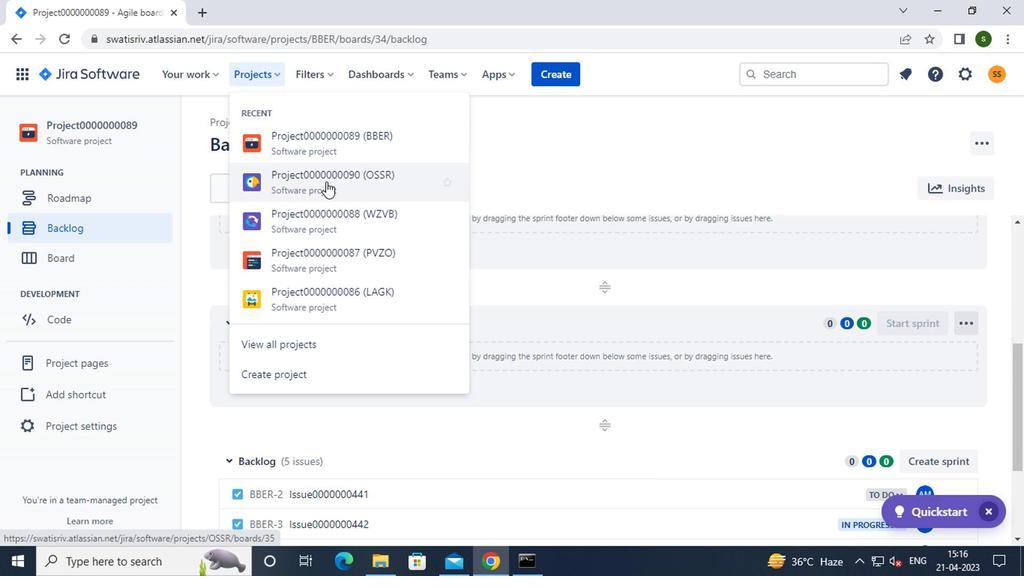 
Action: Mouse moved to (115, 232)
Screenshot: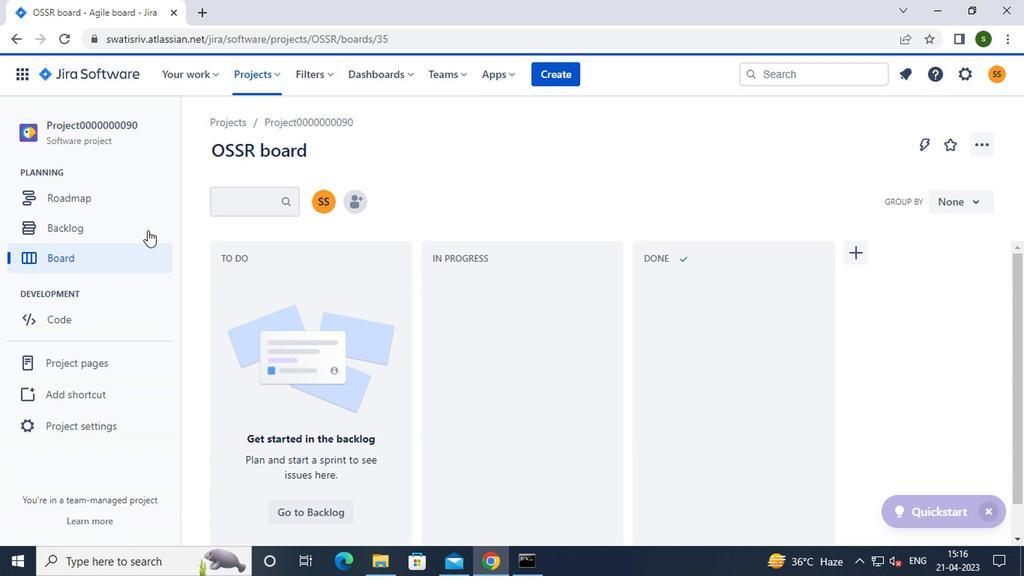 
Action: Mouse pressed left at (115, 232)
Screenshot: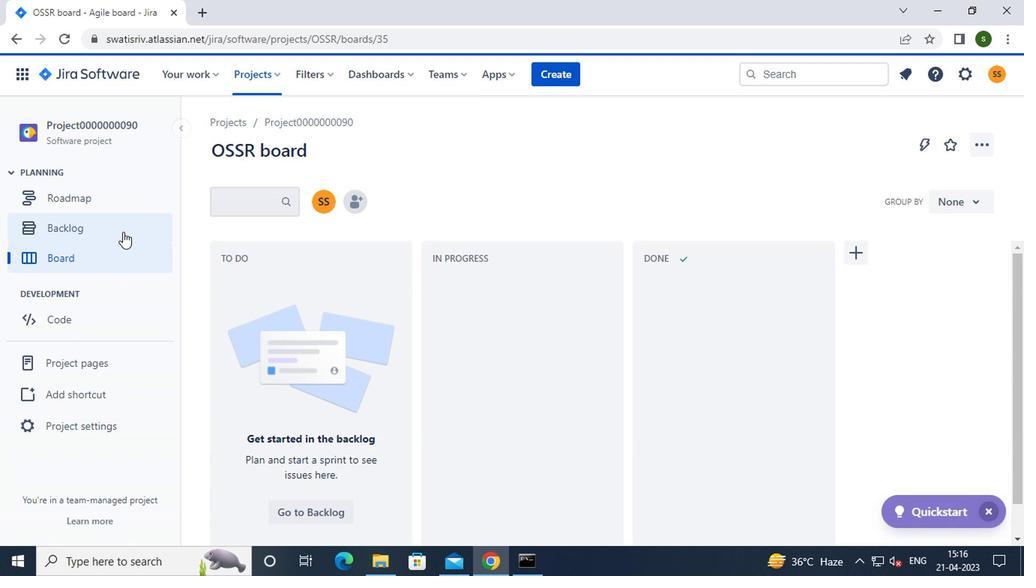 
Action: Mouse moved to (934, 241)
Screenshot: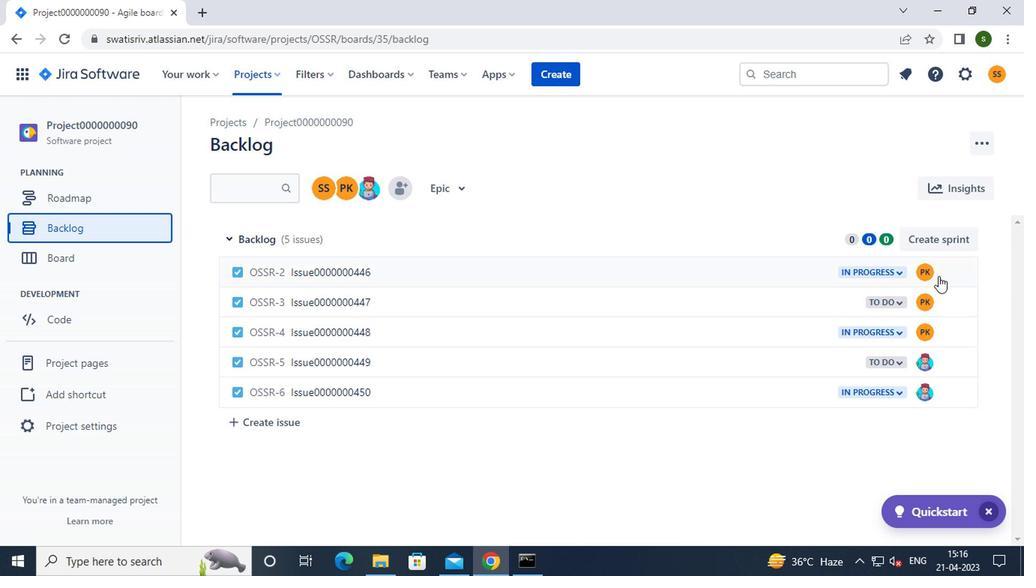 
Action: Mouse pressed left at (934, 241)
Screenshot: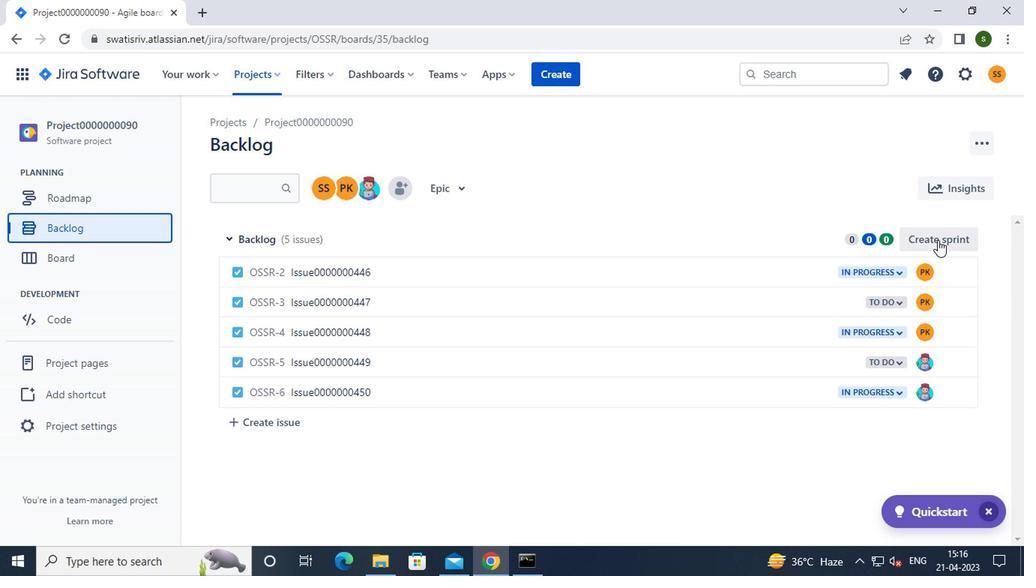 
Action: Mouse moved to (962, 245)
Screenshot: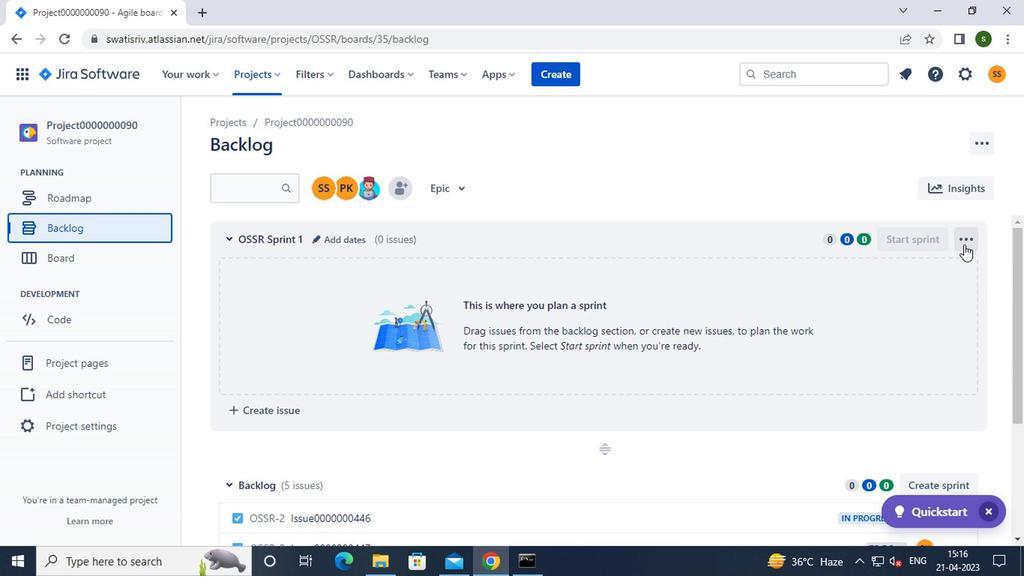
Action: Mouse pressed left at (962, 245)
Screenshot: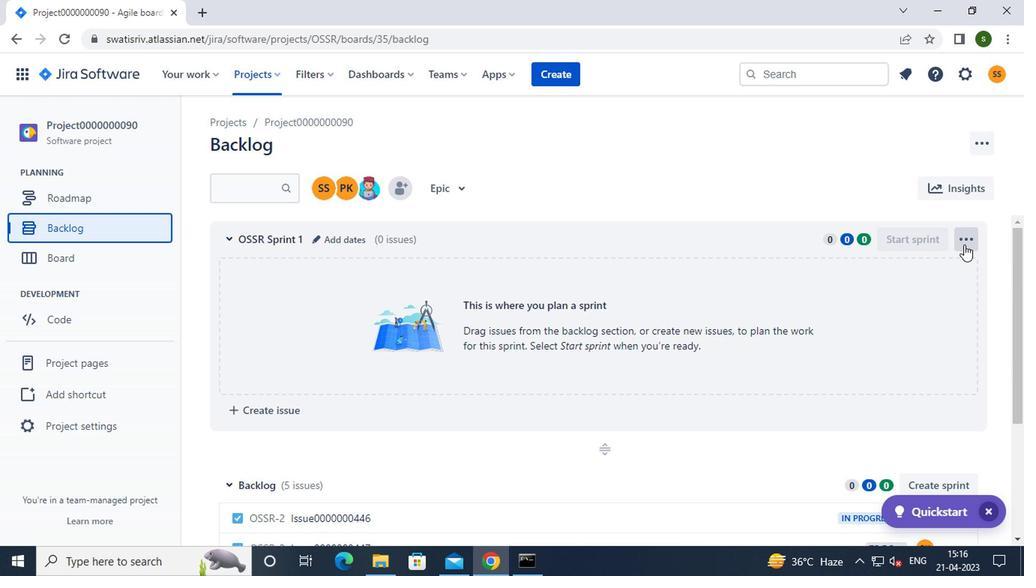 
Action: Mouse moved to (942, 269)
Screenshot: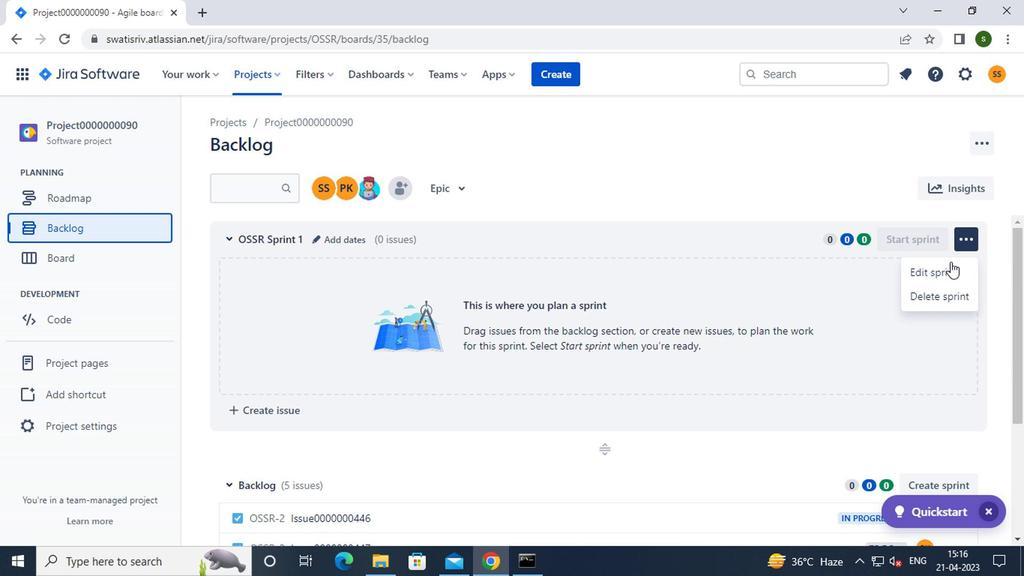 
Action: Mouse pressed left at (942, 269)
Screenshot: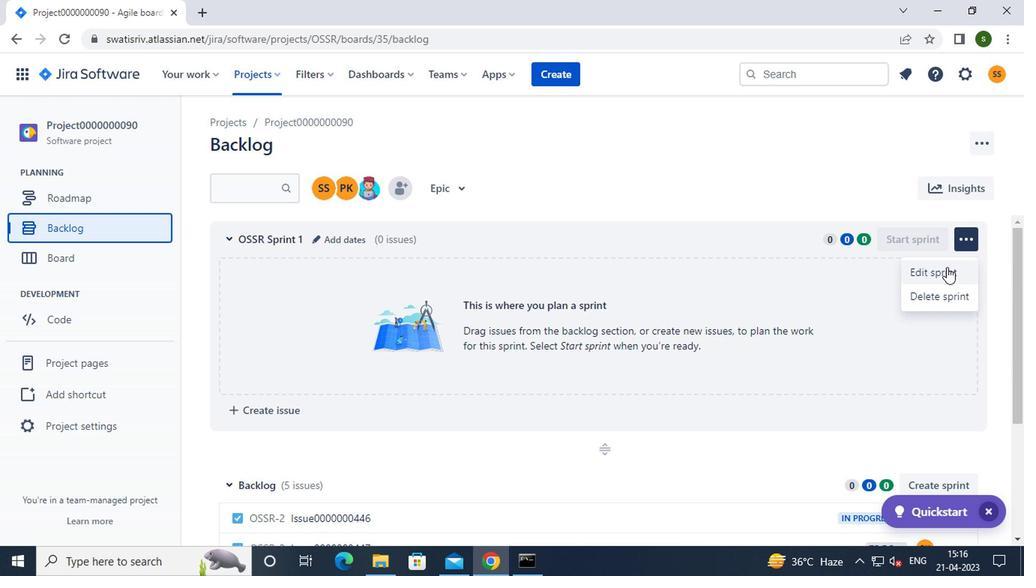 
Action: Mouse moved to (453, 193)
Screenshot: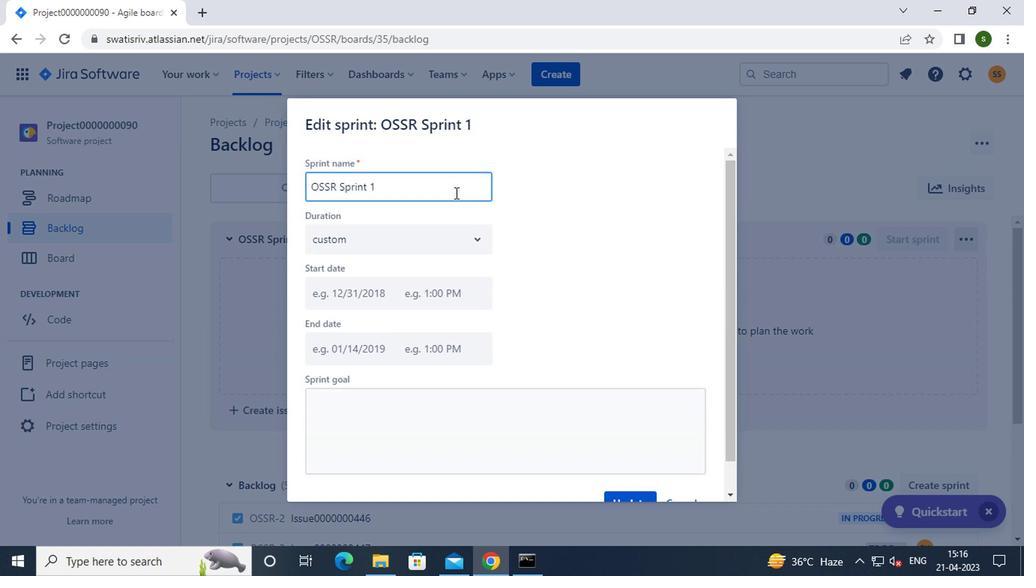 
Action: Key pressed <Key.backspace><Key.backspace><Key.backspace><Key.backspace><Key.backspace><Key.backspace><Key.backspace><Key.backspace><Key.backspace><Key.backspace><Key.backspace><Key.backspace><Key.backspace><Key.backspace><Key.backspace><Key.backspace><Key.backspace><Key.backspace><Key.backspace><Key.caps_lock><Key.caps_lock>s<Key.caps_lock>print0000000268
Screenshot: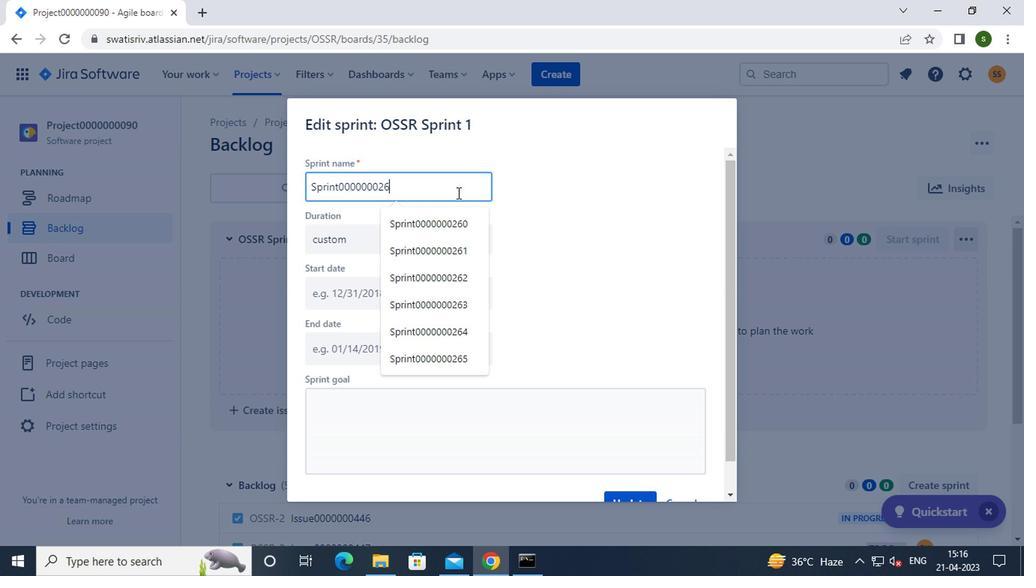 
Action: Mouse moved to (592, 250)
Screenshot: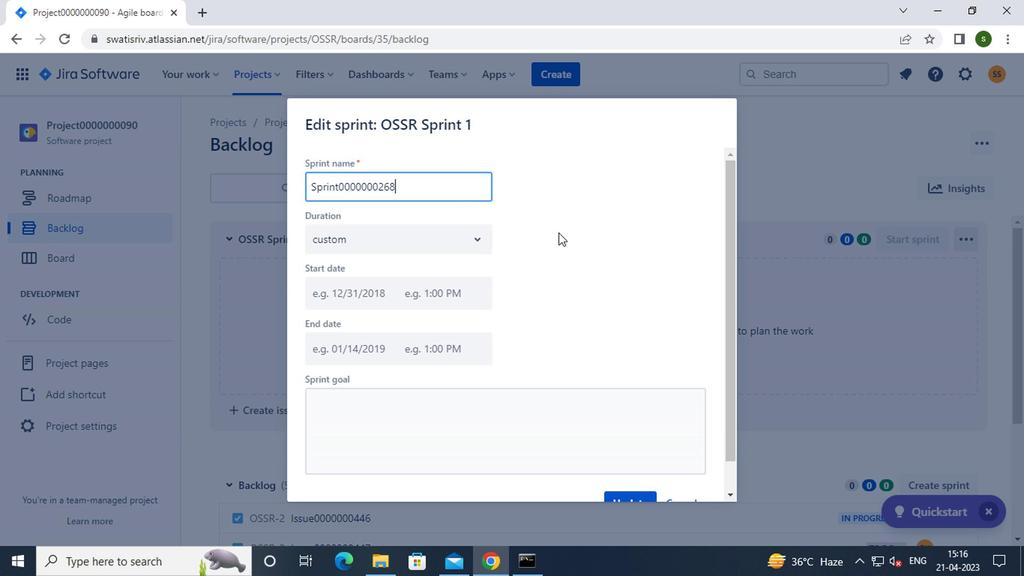 
Action: Mouse scrolled (592, 250) with delta (0, 0)
Screenshot: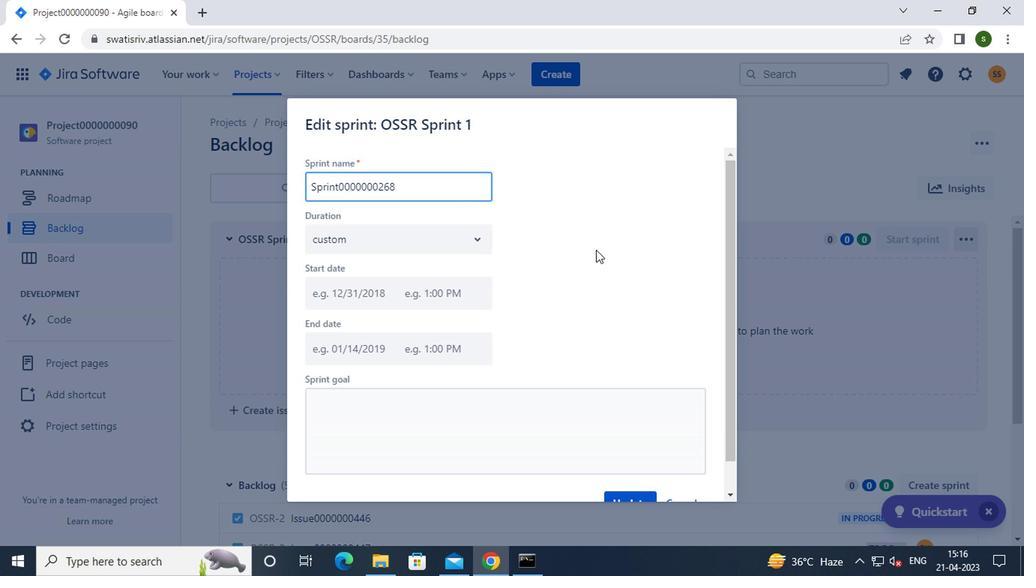 
Action: Mouse scrolled (592, 250) with delta (0, 0)
Screenshot: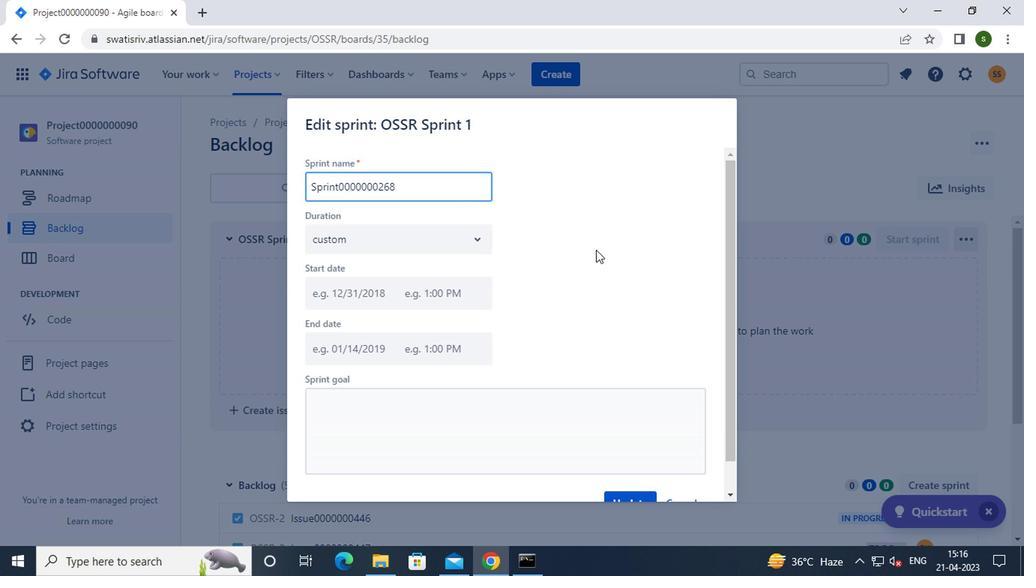 
Action: Mouse moved to (625, 466)
Screenshot: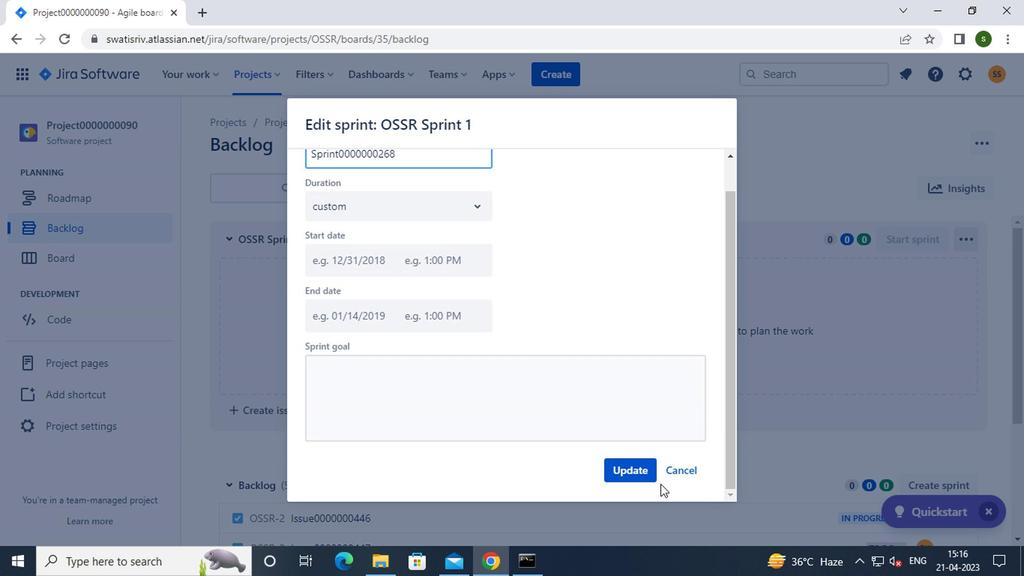 
Action: Mouse pressed left at (625, 466)
Screenshot: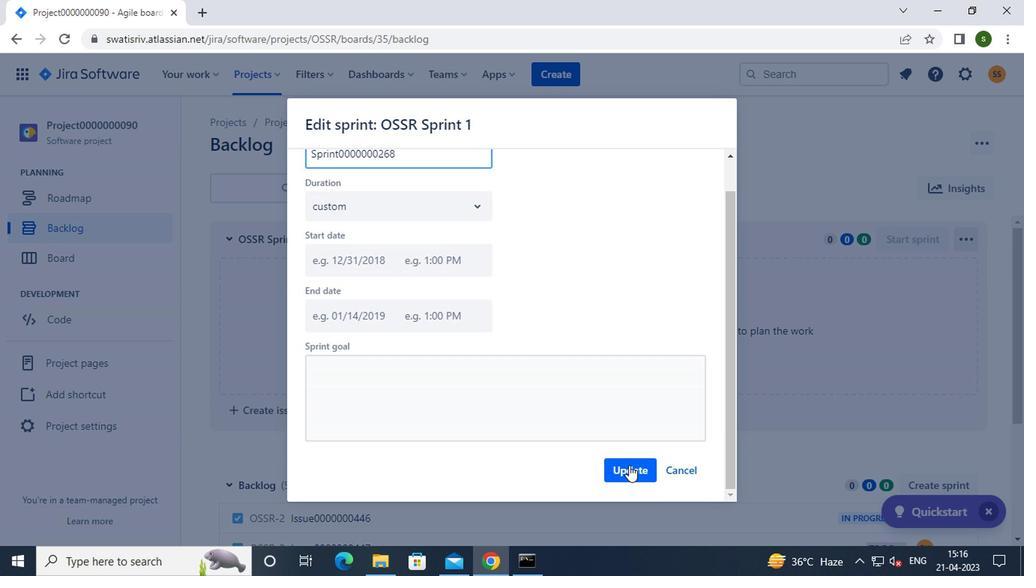 
Action: Mouse moved to (828, 393)
Screenshot: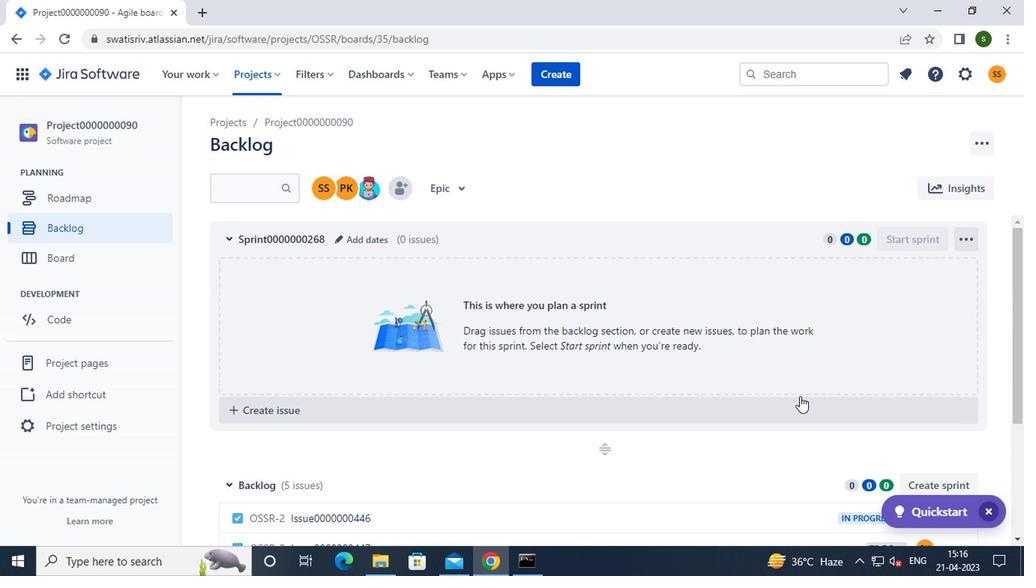 
Action: Mouse scrolled (828, 392) with delta (0, 0)
Screenshot: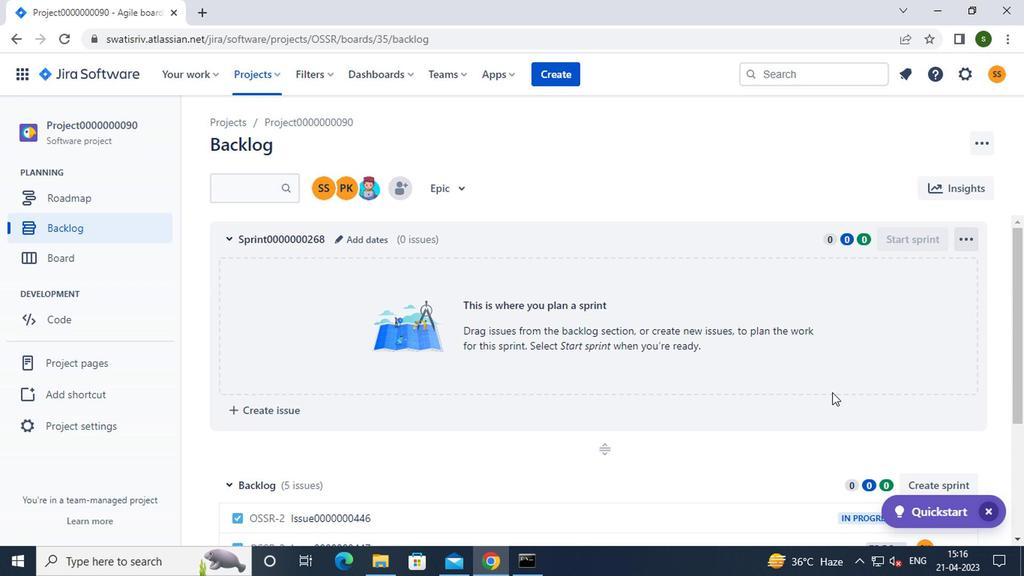 
Action: Mouse moved to (934, 415)
Screenshot: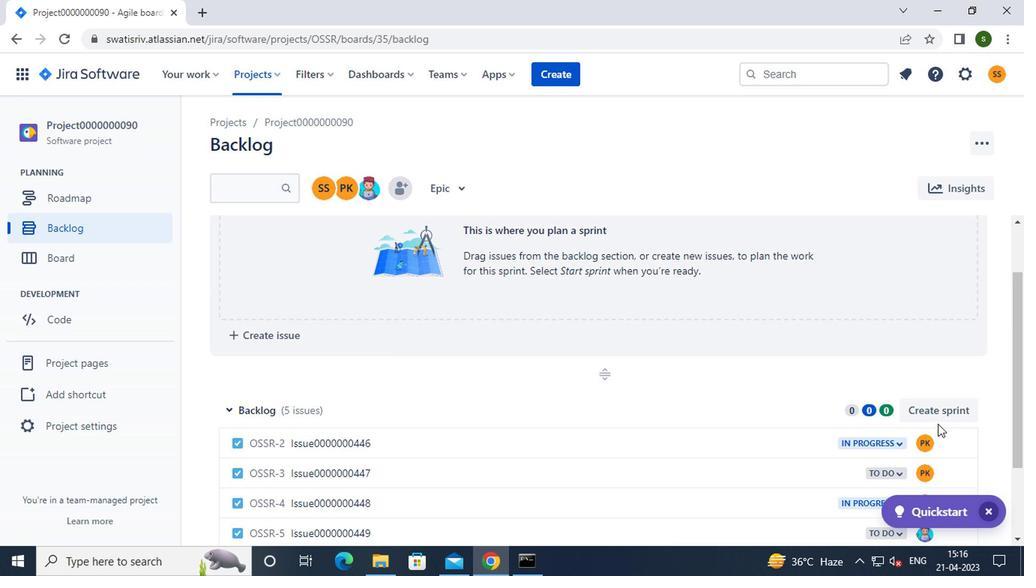 
Action: Mouse pressed left at (934, 415)
Screenshot: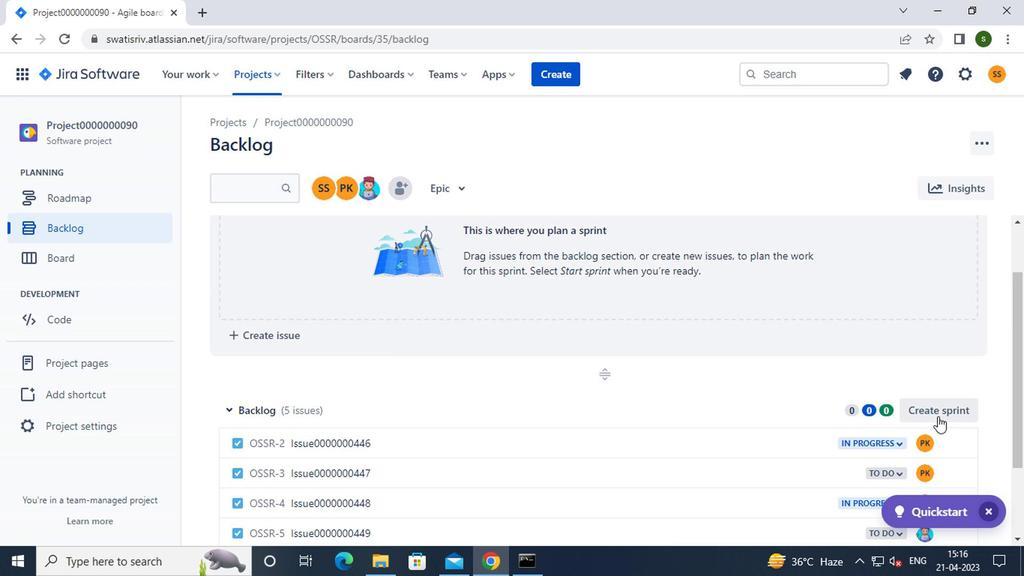 
Action: Mouse moved to (956, 409)
Screenshot: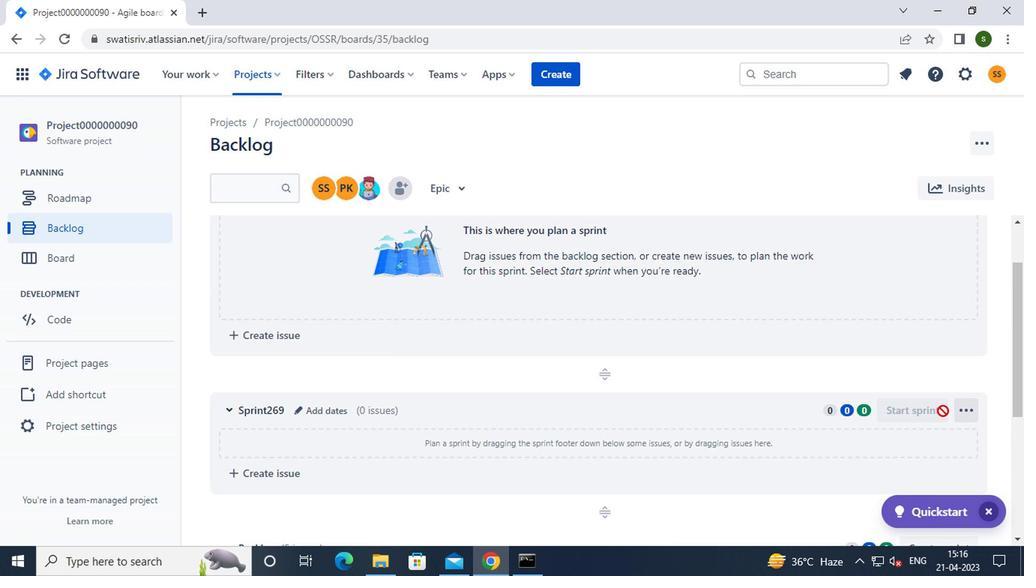 
Action: Mouse pressed left at (956, 409)
Screenshot: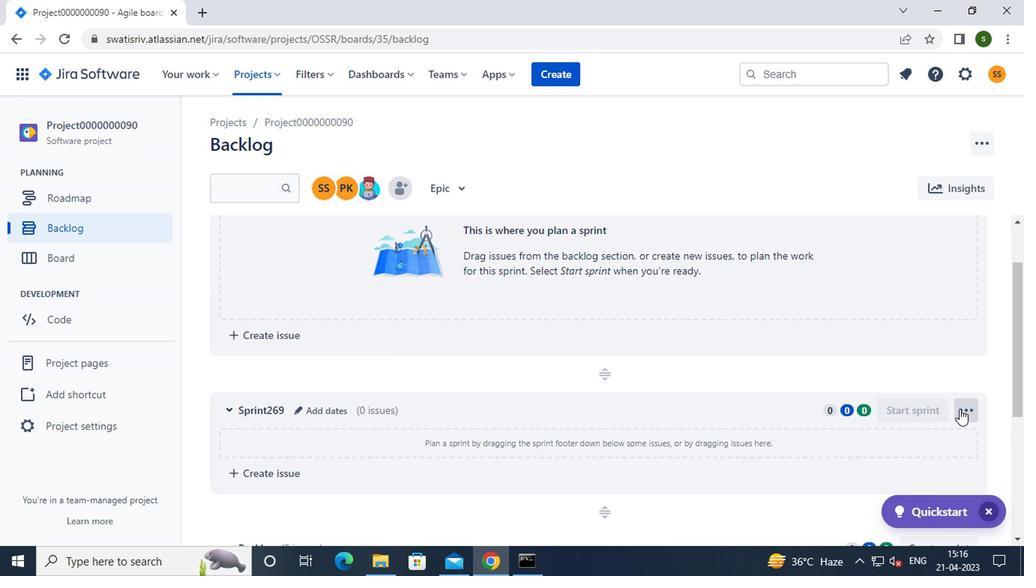 
Action: Mouse moved to (913, 462)
Screenshot: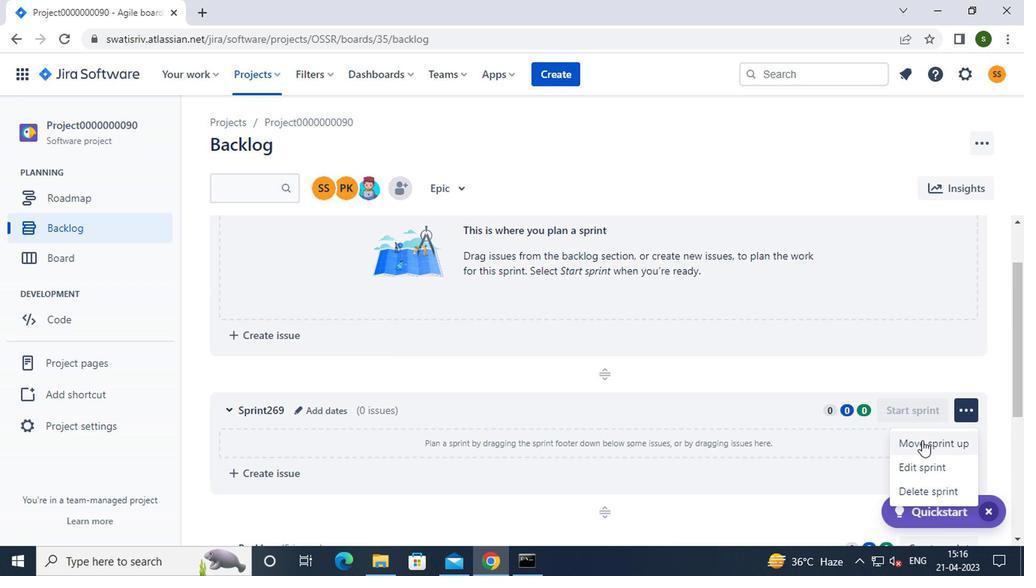 
Action: Mouse pressed left at (913, 462)
Screenshot: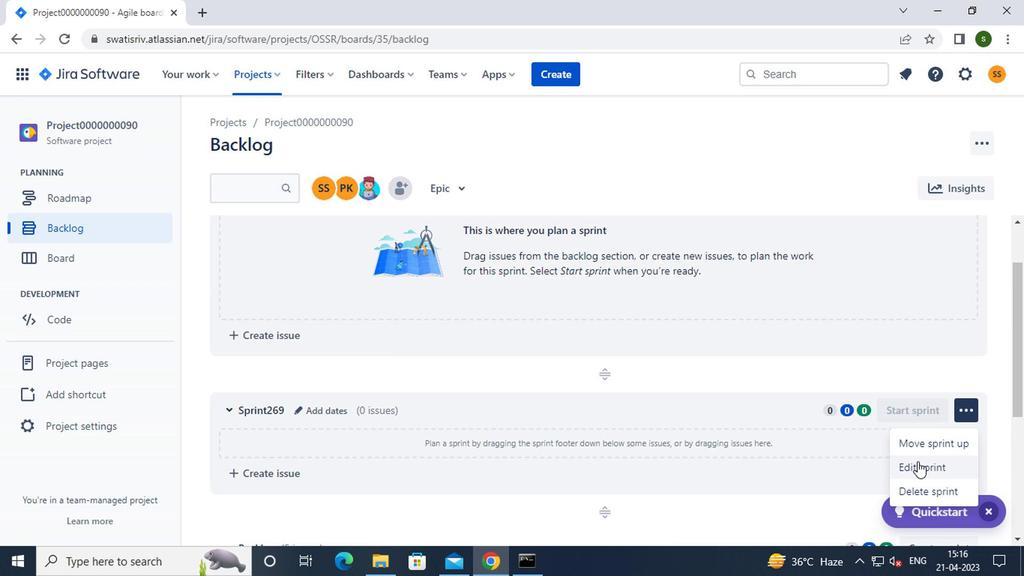 
Action: Mouse moved to (422, 185)
Screenshot: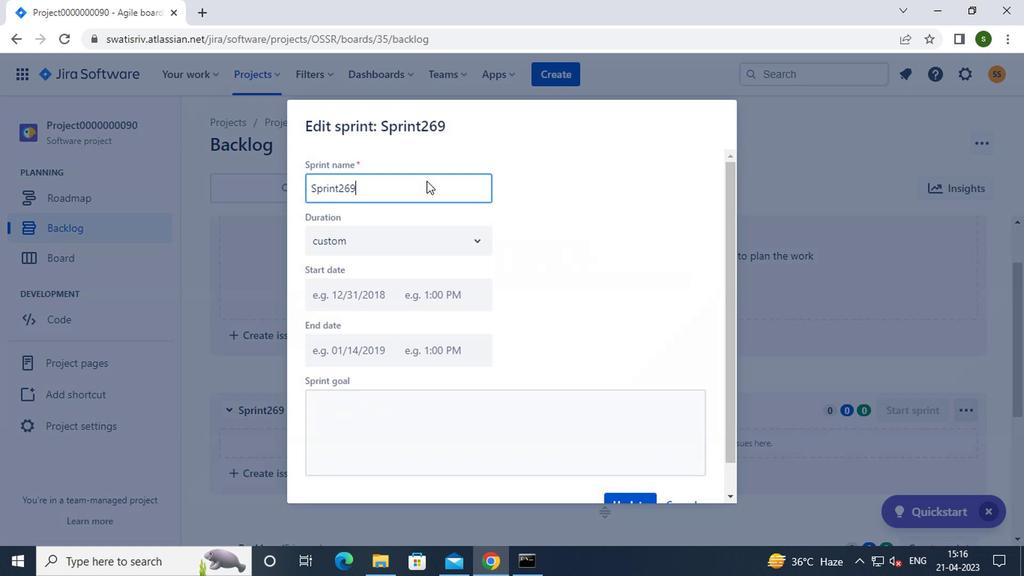 
Action: Key pressed <Key.backspace><Key.backspace><Key.backspace><Key.backspace><Key.backspace><Key.backspace><Key.backspace><Key.backspace><Key.backspace><Key.backspace><Key.caps_lock>s<Key.caps_lock>print0000000269
Screenshot: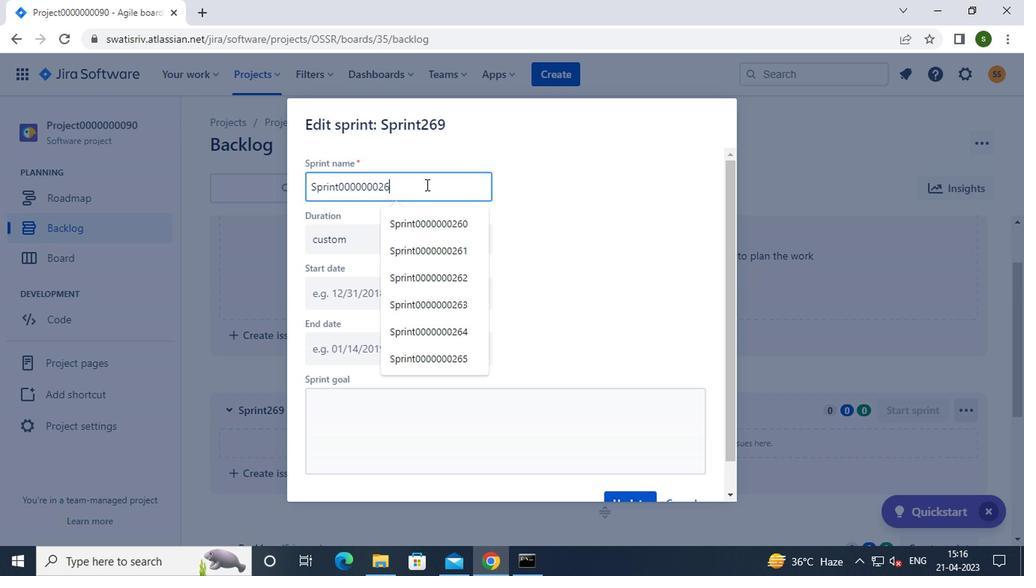 
Action: Mouse moved to (585, 272)
Screenshot: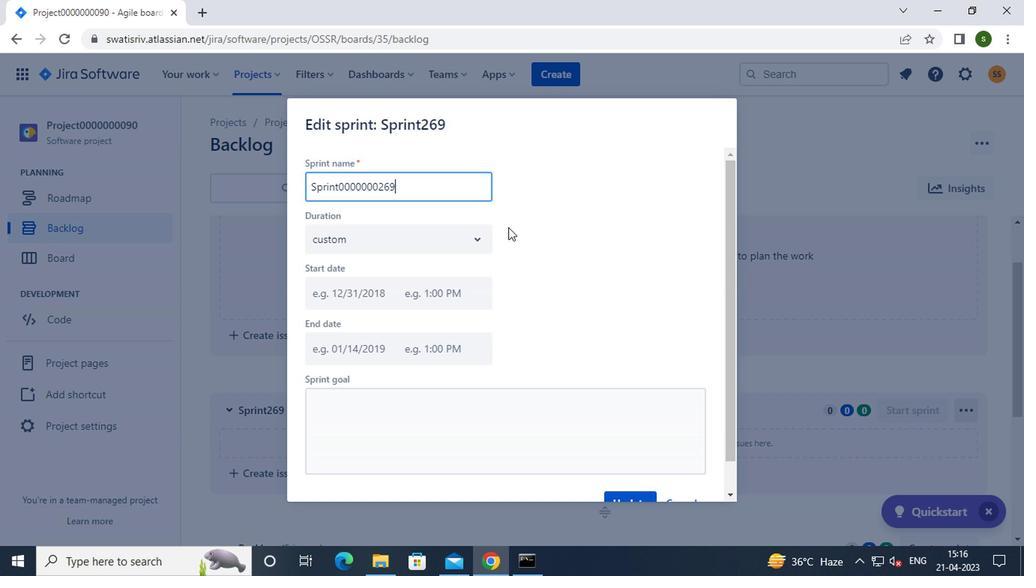 
Action: Mouse scrolled (585, 272) with delta (0, 0)
Screenshot: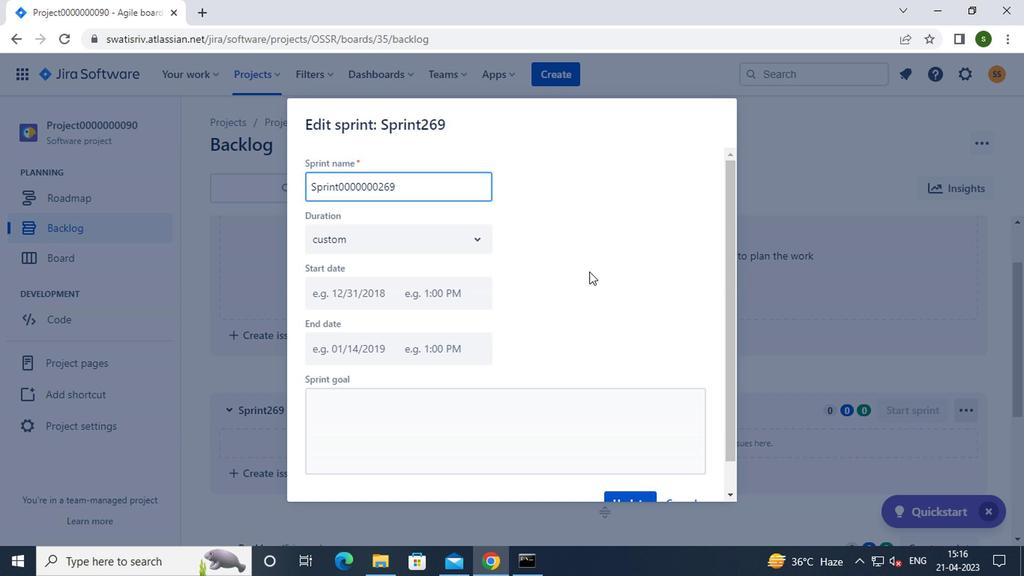
Action: Mouse scrolled (585, 272) with delta (0, 0)
Screenshot: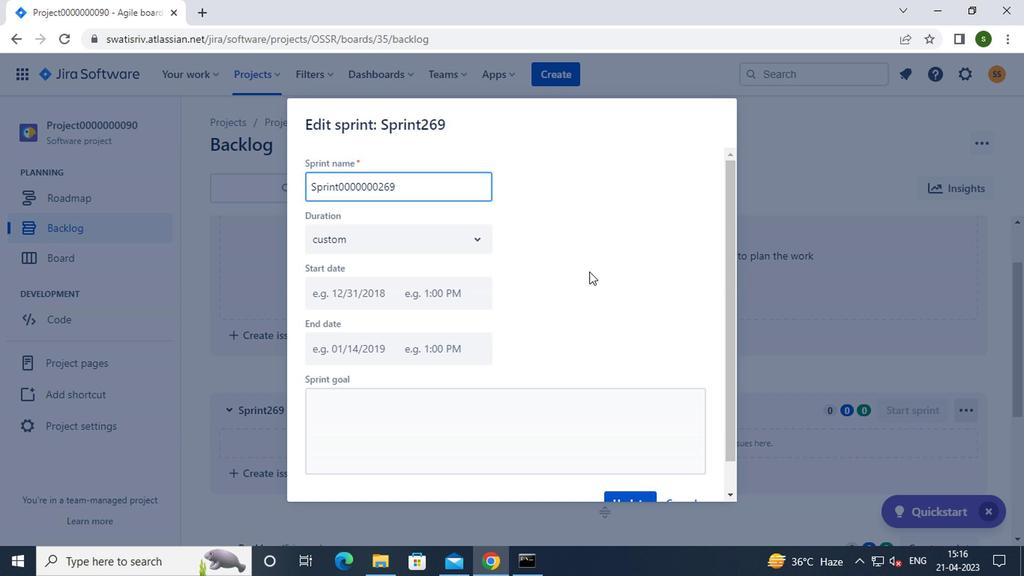 
Action: Mouse moved to (636, 463)
Screenshot: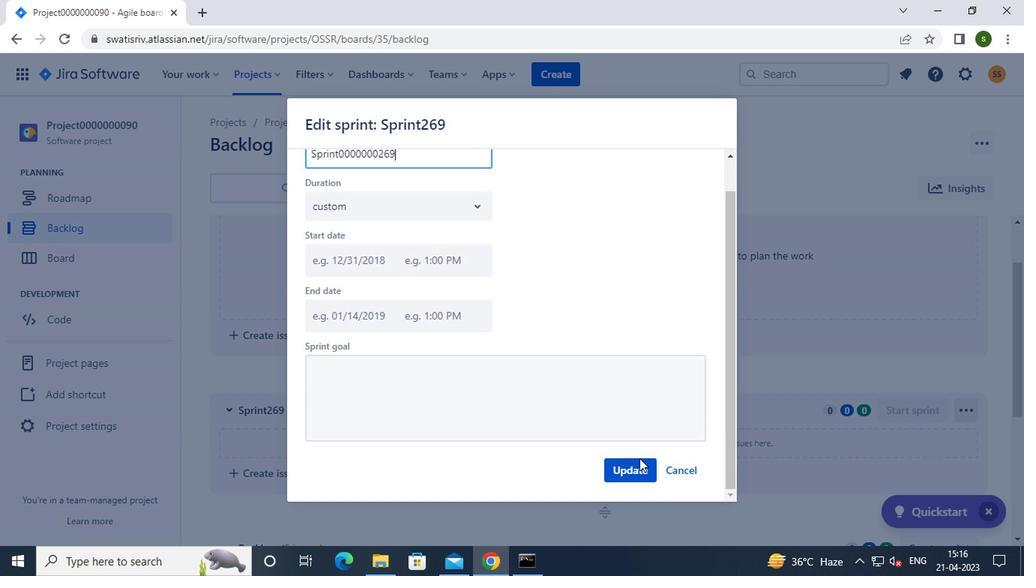 
Action: Mouse pressed left at (636, 463)
Screenshot: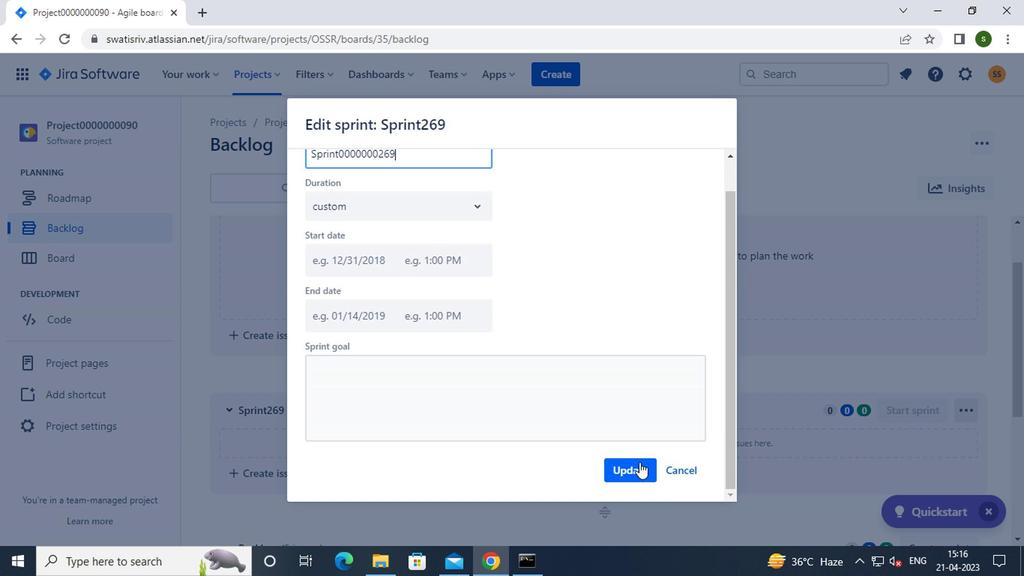 
Action: Mouse moved to (566, 161)
Screenshot: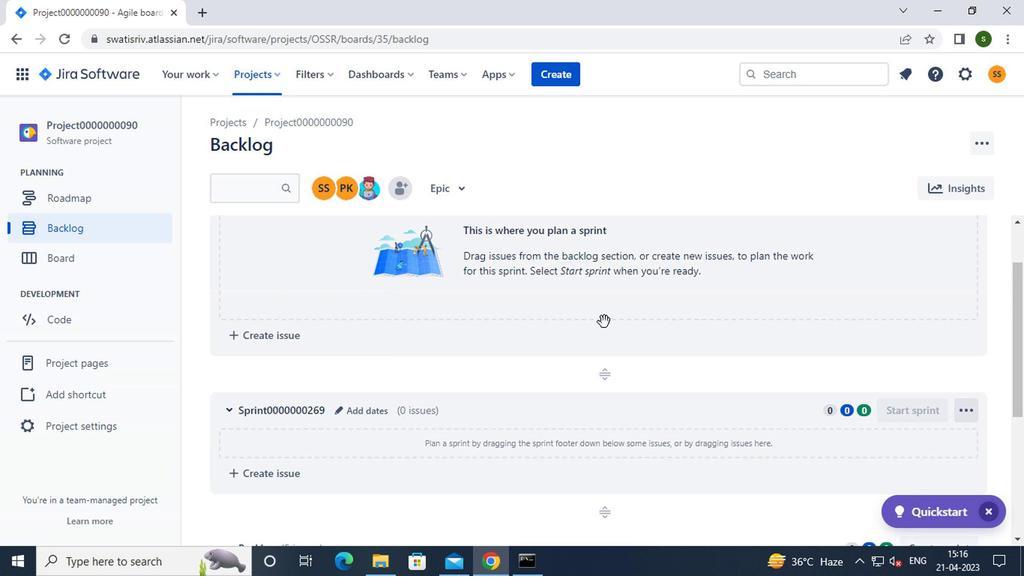 
